 Task: Find connections with filter location Narre Warren with filter topic #lawyerlifewith filter profile language Potuguese with filter current company Brookfield Asset Management with filter school Bhupendra Narayan Mandal University, Madhepura with filter industry Caterers with filter service category Editing with filter keywords title Locksmith
Action: Mouse moved to (564, 93)
Screenshot: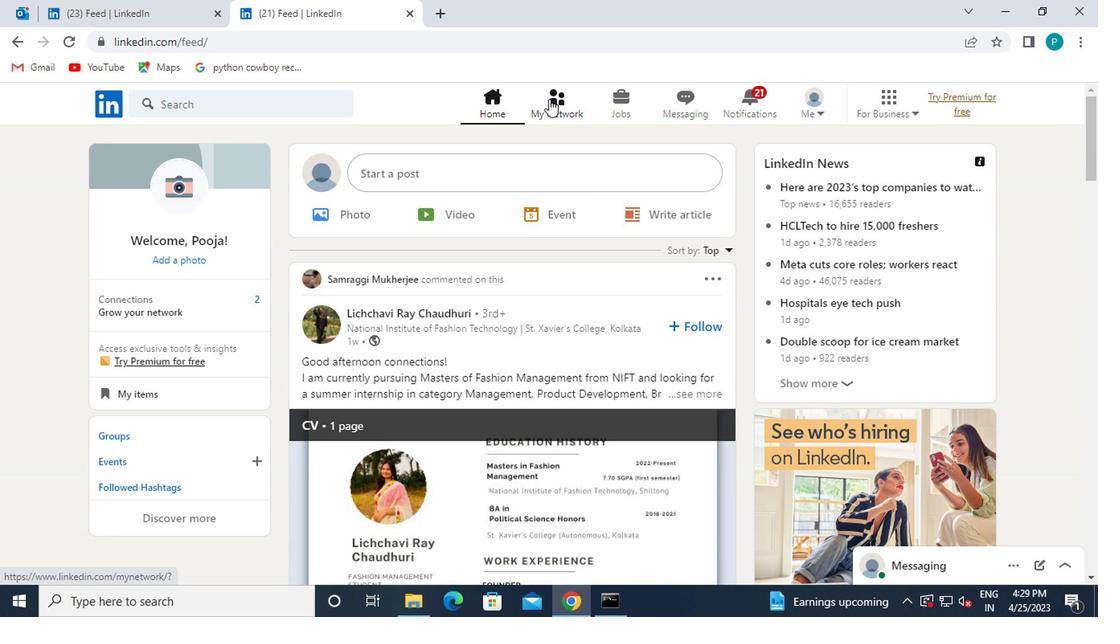 
Action: Mouse pressed left at (564, 93)
Screenshot: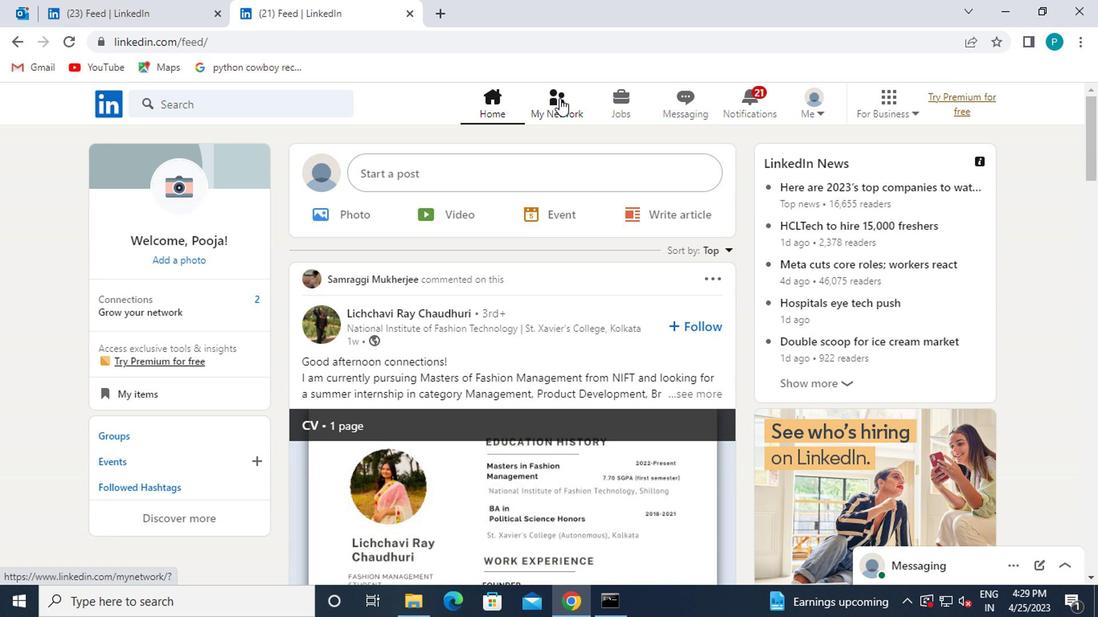 
Action: Mouse moved to (157, 193)
Screenshot: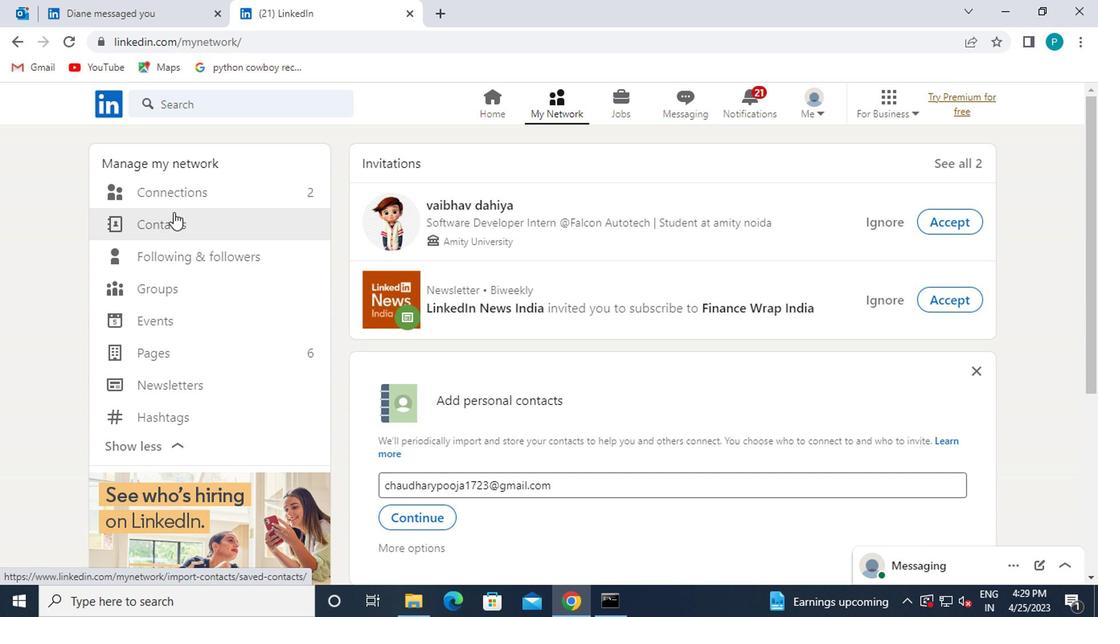 
Action: Mouse pressed left at (157, 193)
Screenshot: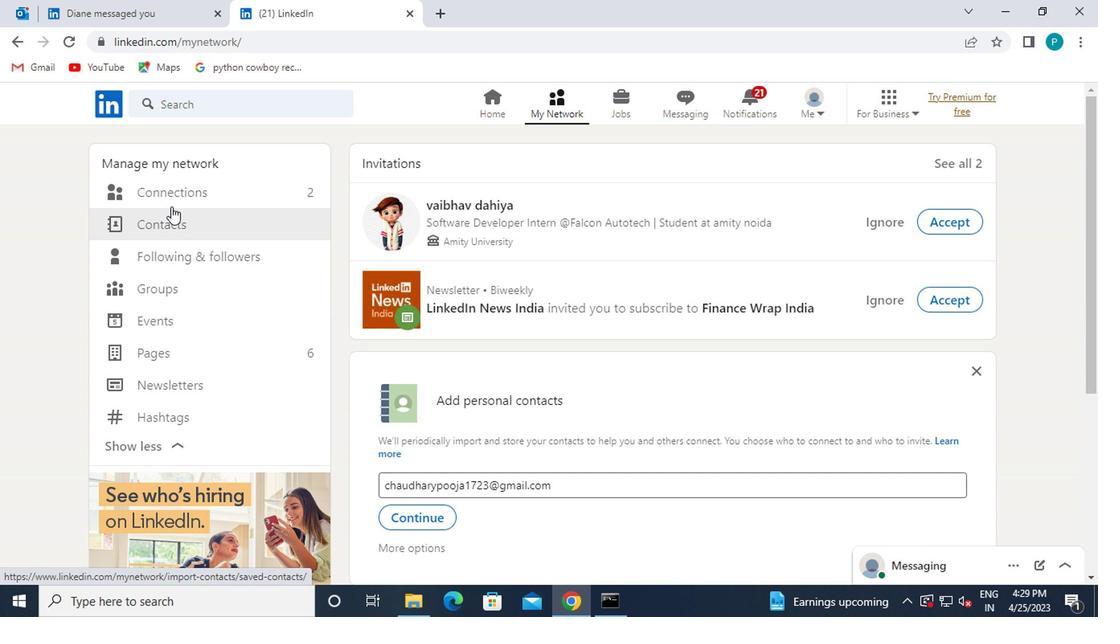 
Action: Mouse moved to (643, 195)
Screenshot: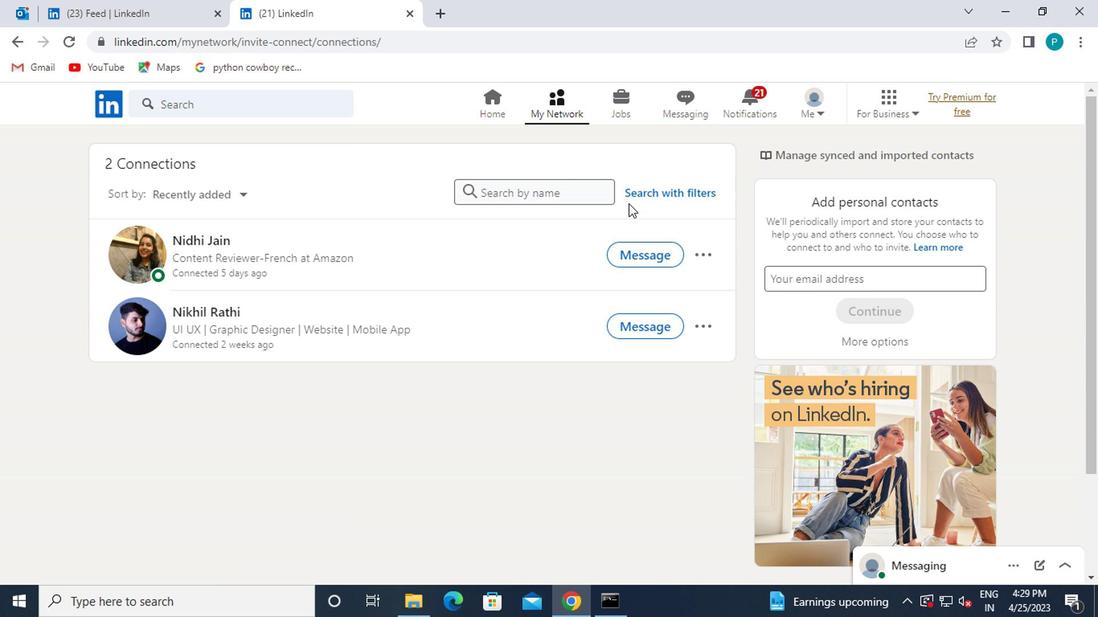 
Action: Mouse pressed left at (643, 195)
Screenshot: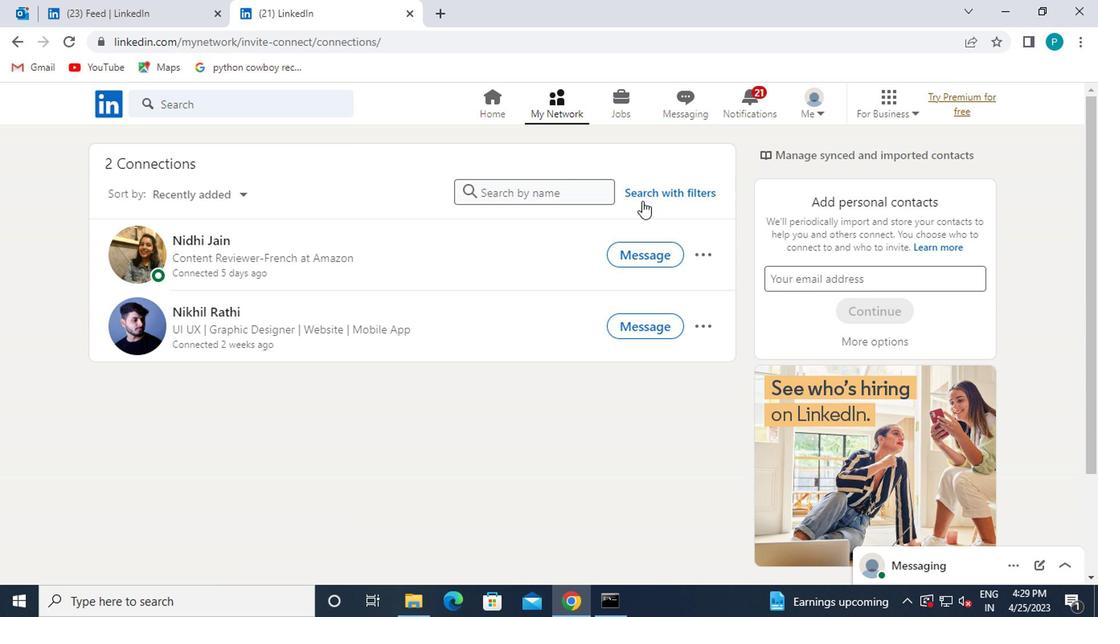 
Action: Mouse moved to (523, 153)
Screenshot: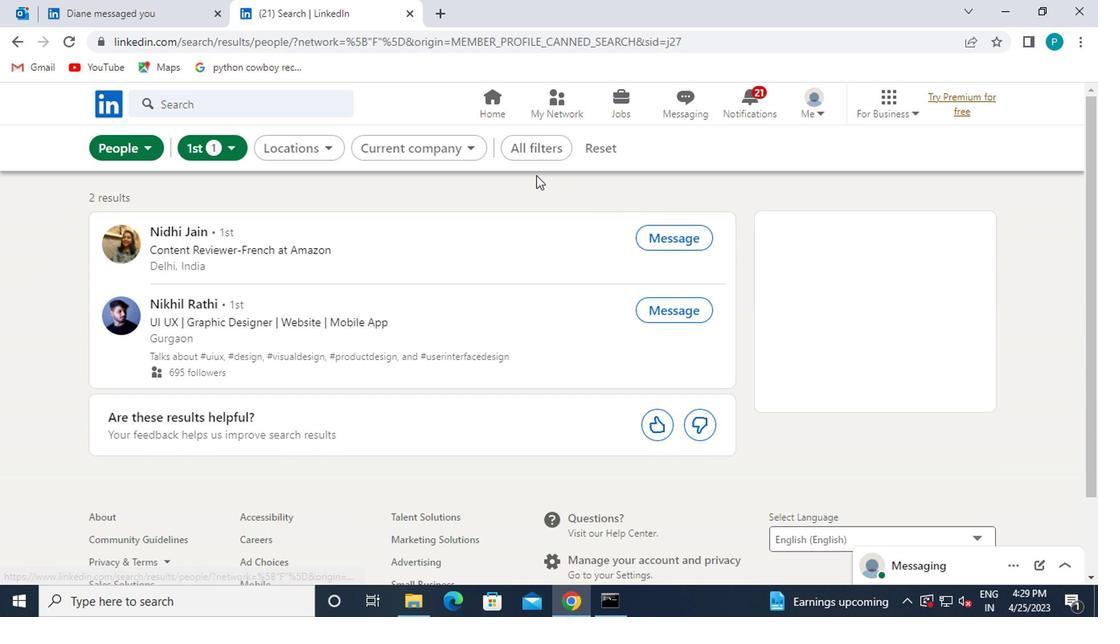 
Action: Mouse pressed left at (523, 153)
Screenshot: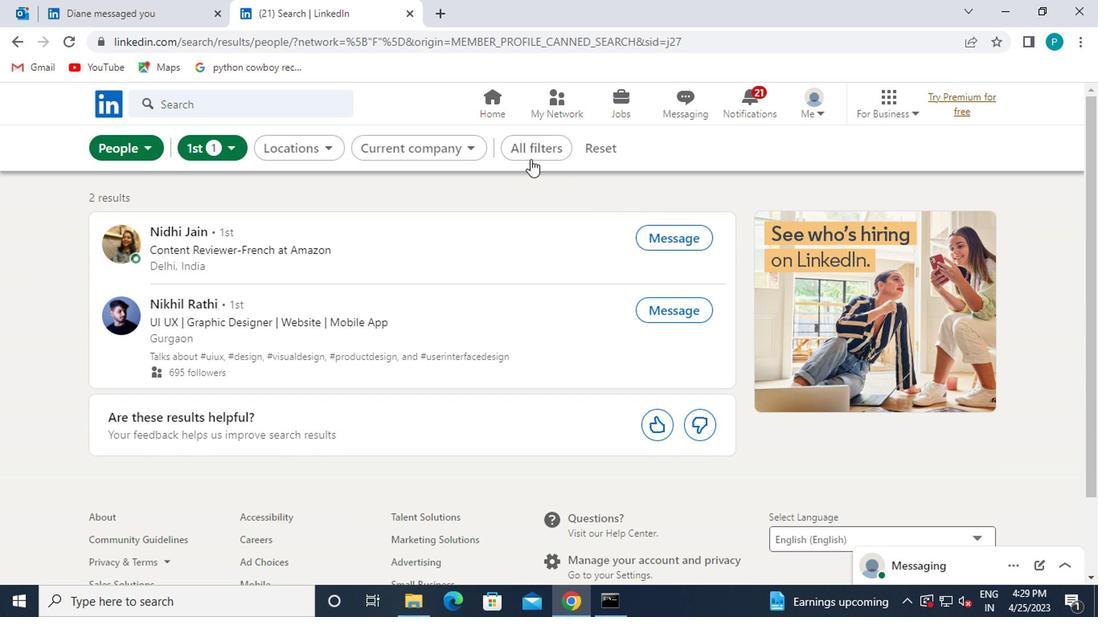 
Action: Mouse moved to (837, 379)
Screenshot: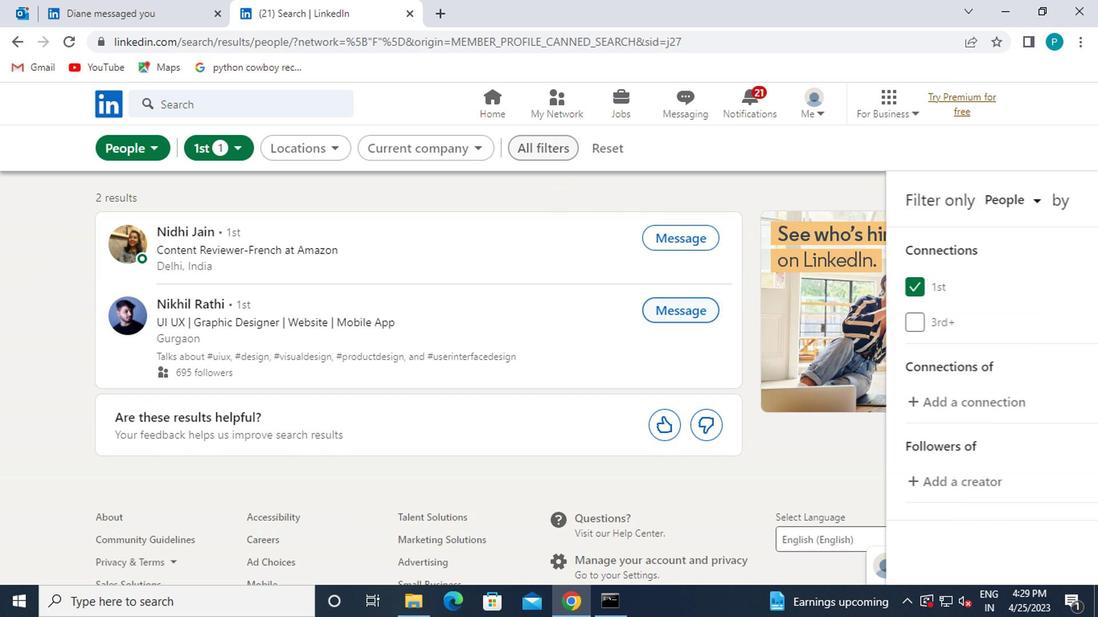 
Action: Mouse scrolled (837, 378) with delta (0, 0)
Screenshot: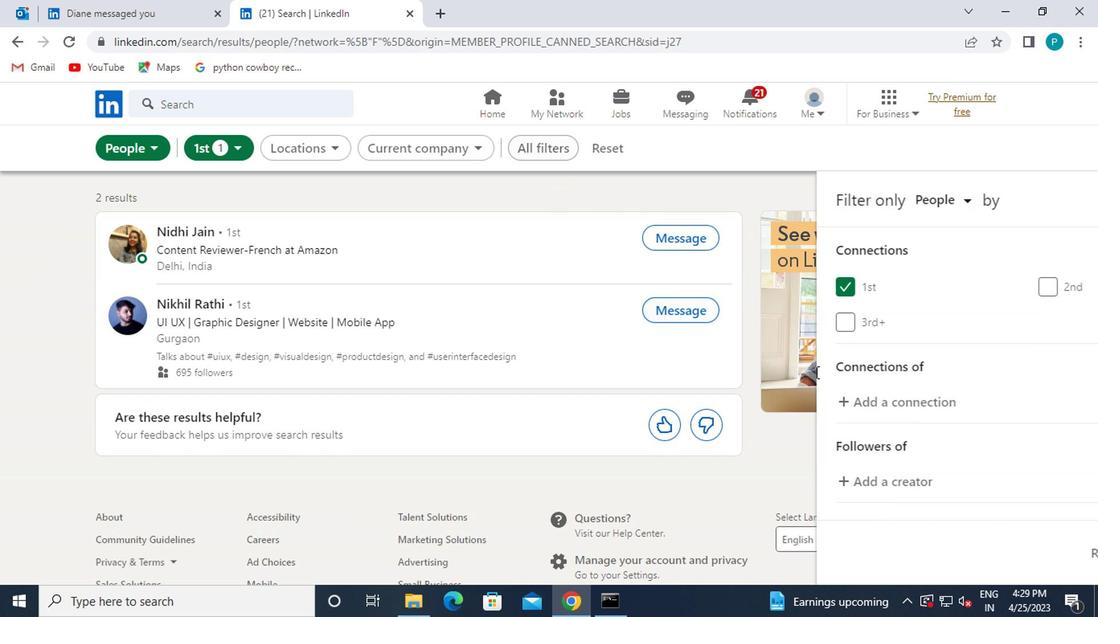 
Action: Mouse moved to (837, 379)
Screenshot: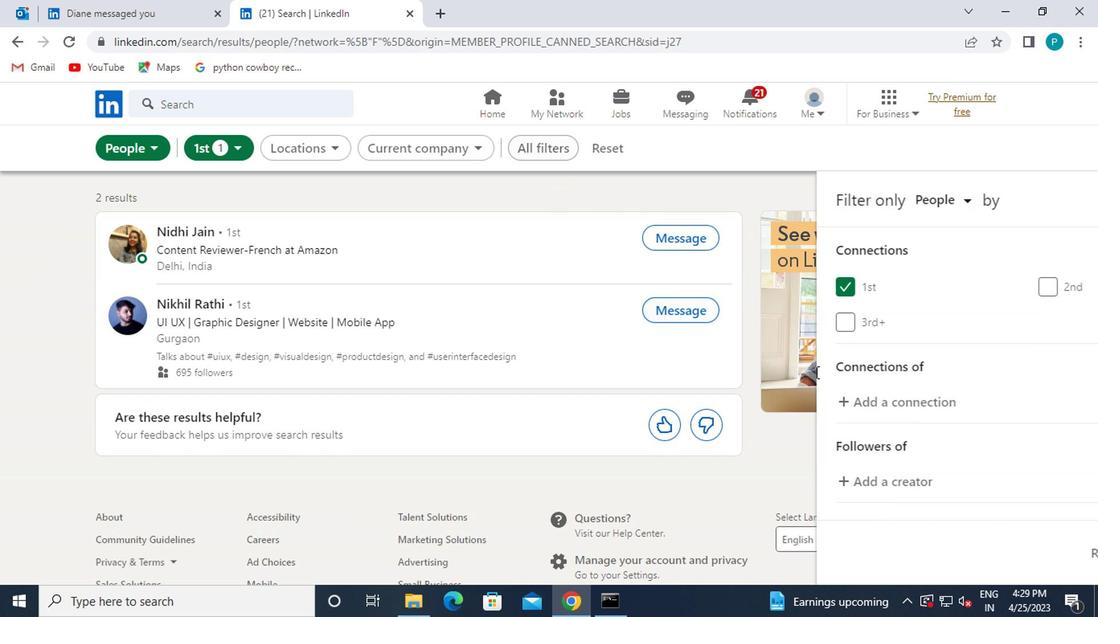 
Action: Mouse scrolled (837, 378) with delta (0, 0)
Screenshot: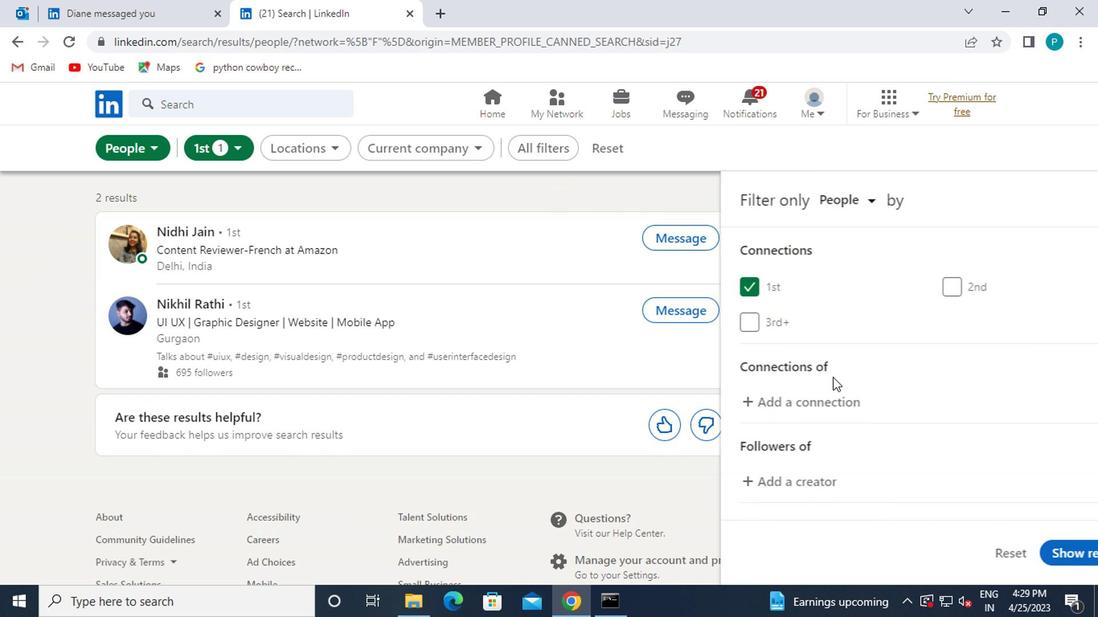 
Action: Mouse moved to (943, 472)
Screenshot: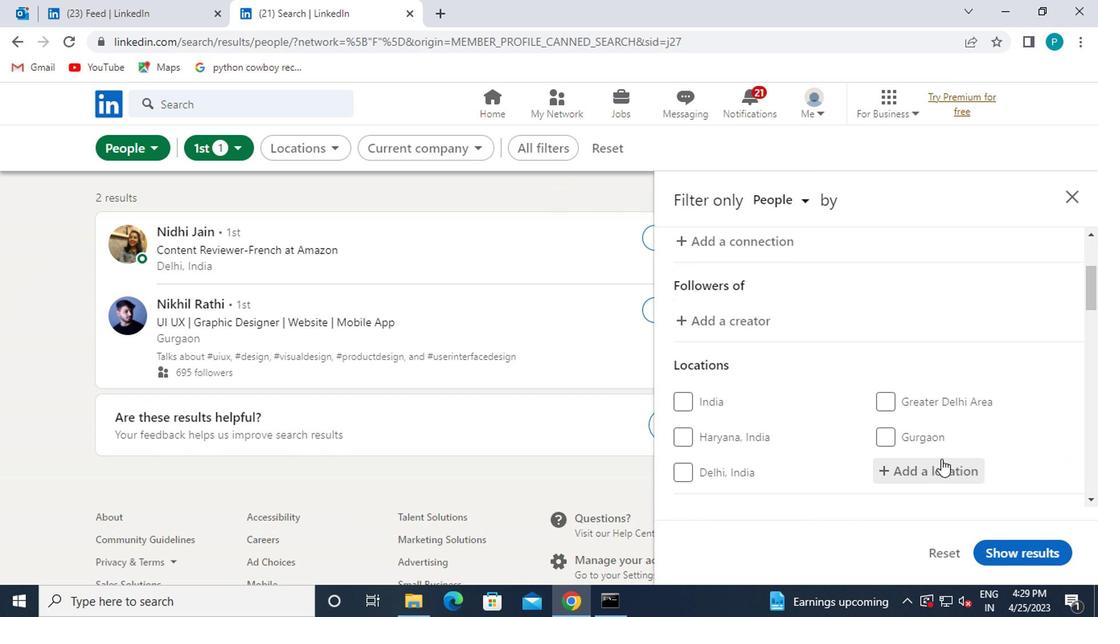 
Action: Mouse pressed left at (943, 472)
Screenshot: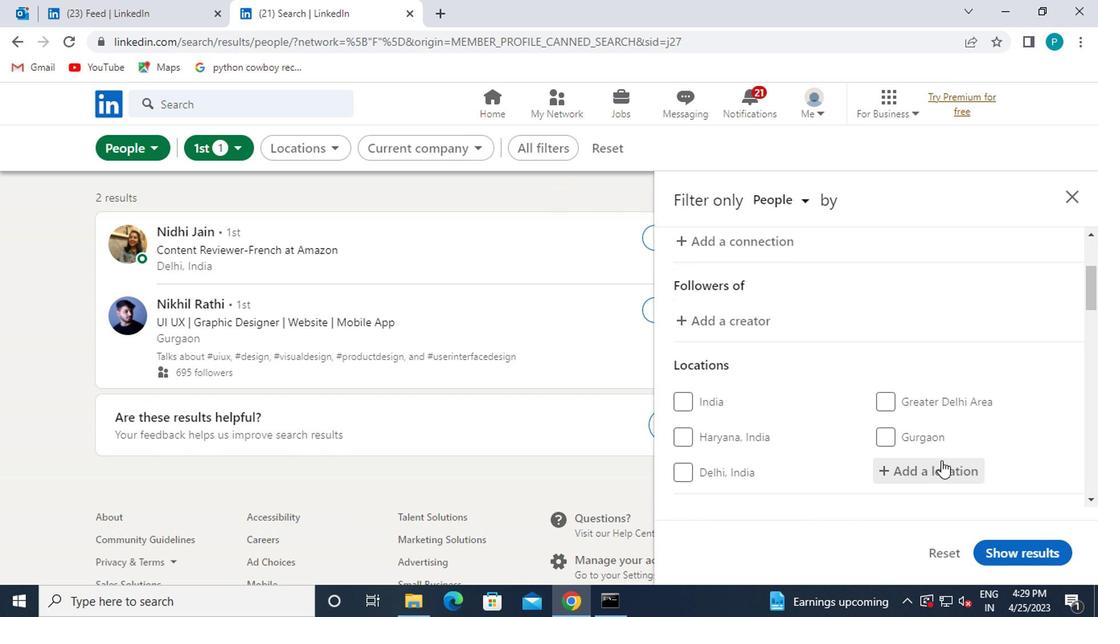 
Action: Mouse moved to (844, 422)
Screenshot: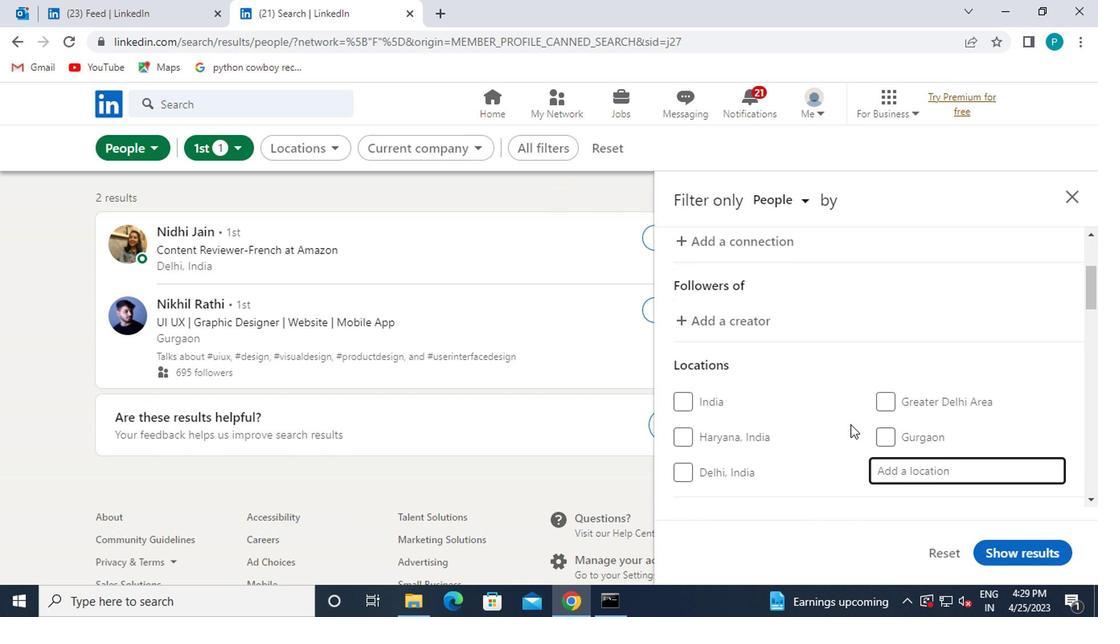 
Action: Mouse scrolled (844, 422) with delta (0, 0)
Screenshot: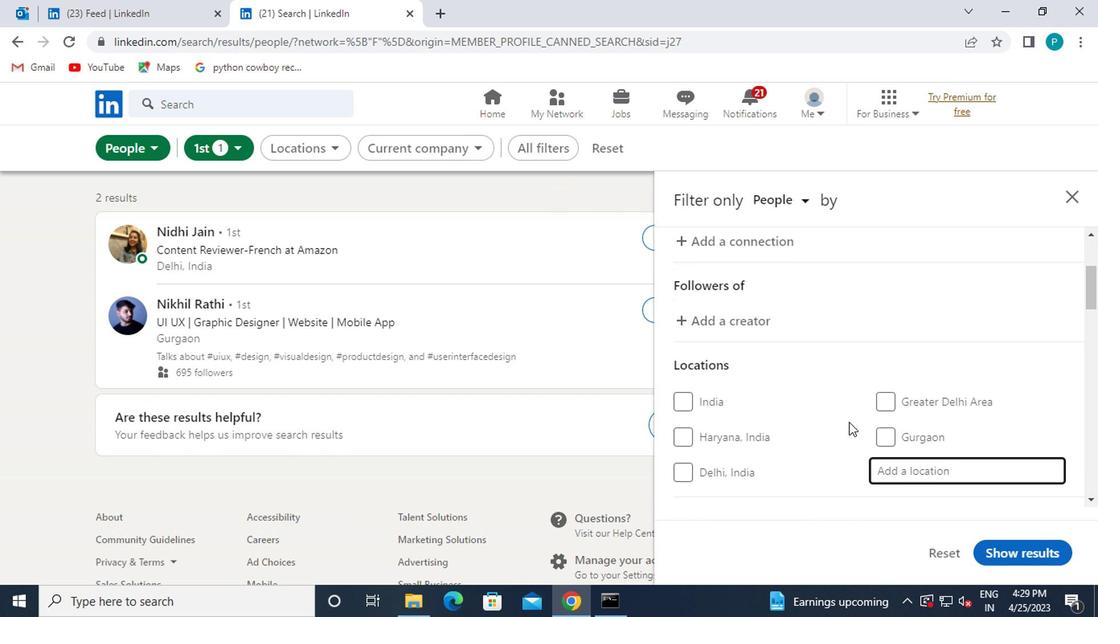 
Action: Mouse moved to (847, 419)
Screenshot: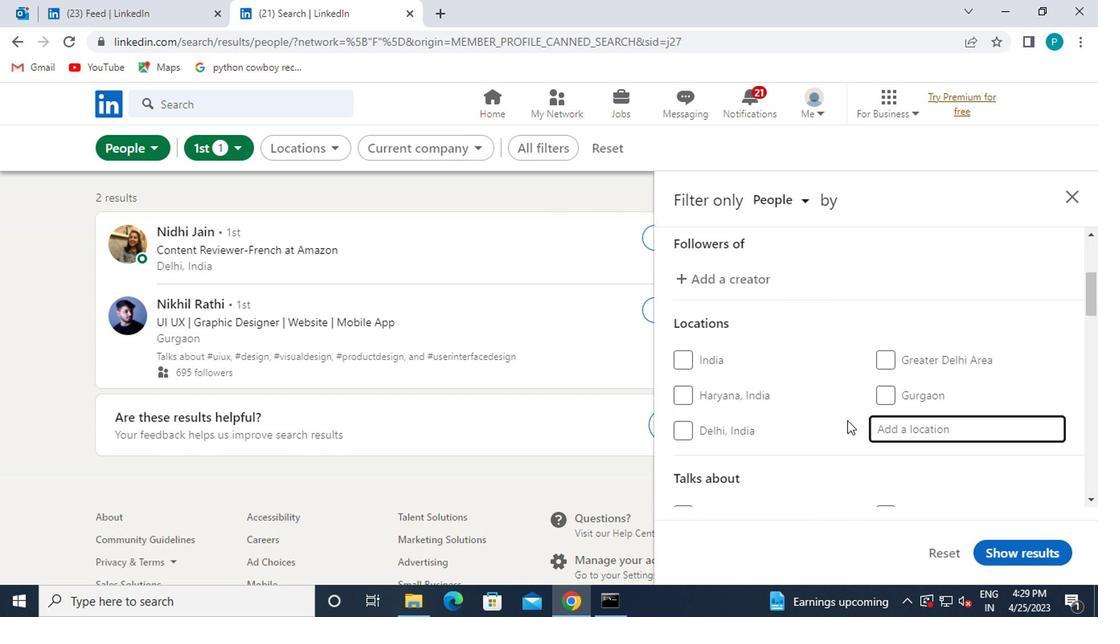 
Action: Key pressed narre<Key.space>w
Screenshot: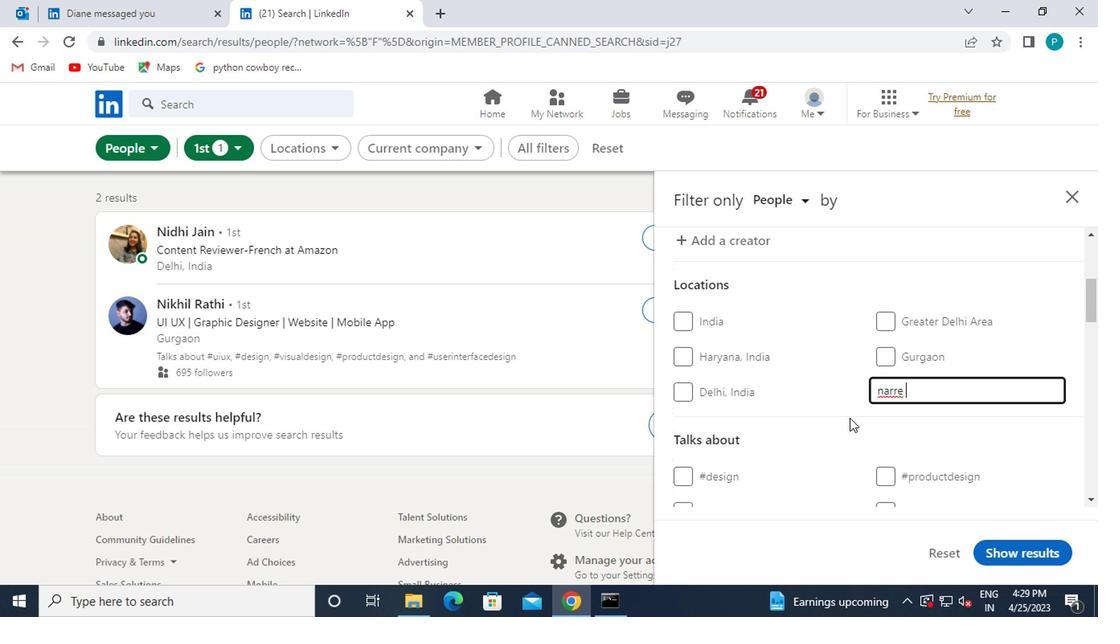 
Action: Mouse moved to (847, 418)
Screenshot: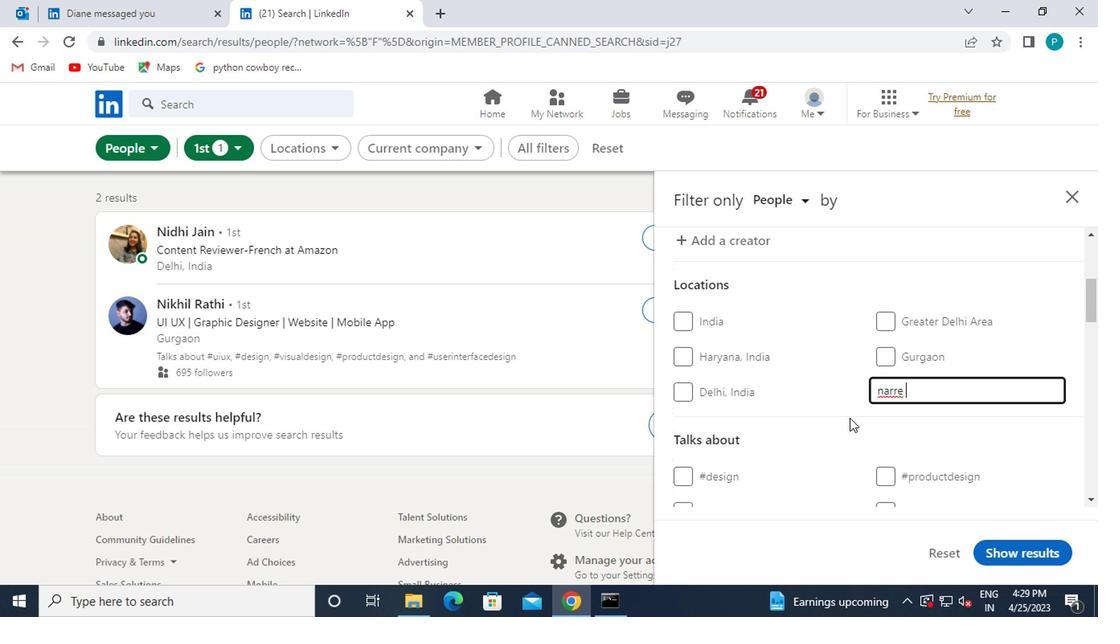 
Action: Key pressed arren
Screenshot: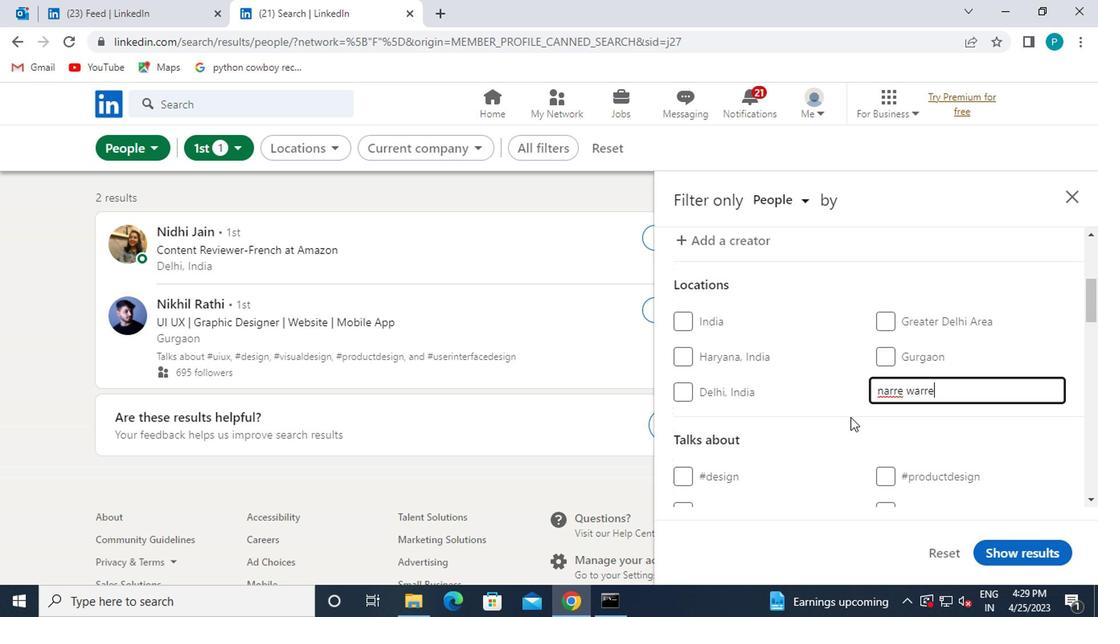 
Action: Mouse moved to (855, 426)
Screenshot: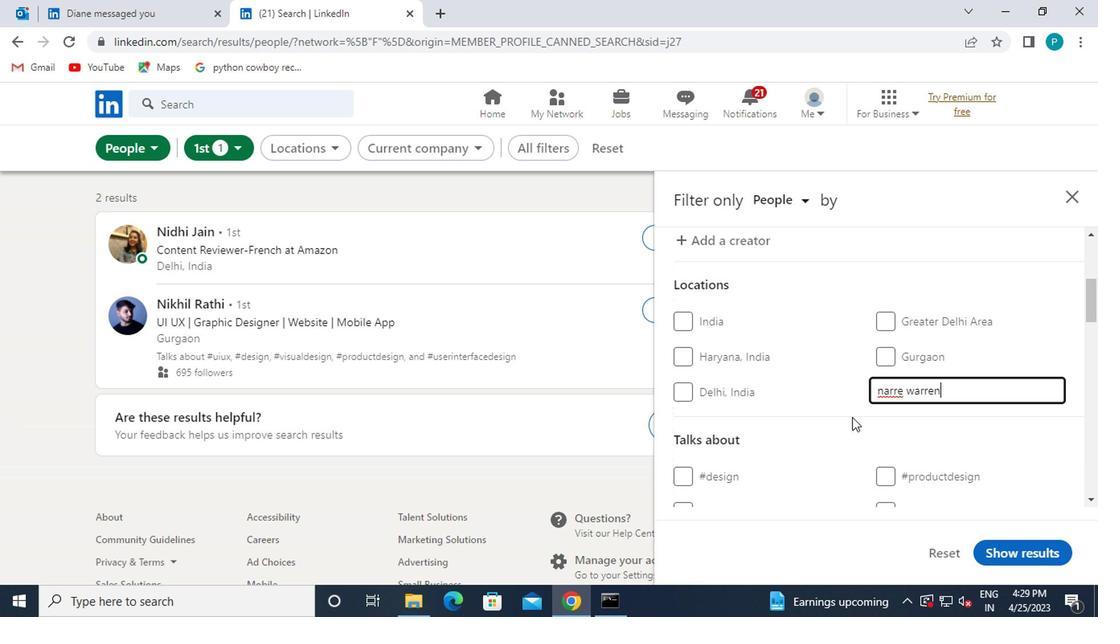 
Action: Mouse scrolled (855, 426) with delta (0, 0)
Screenshot: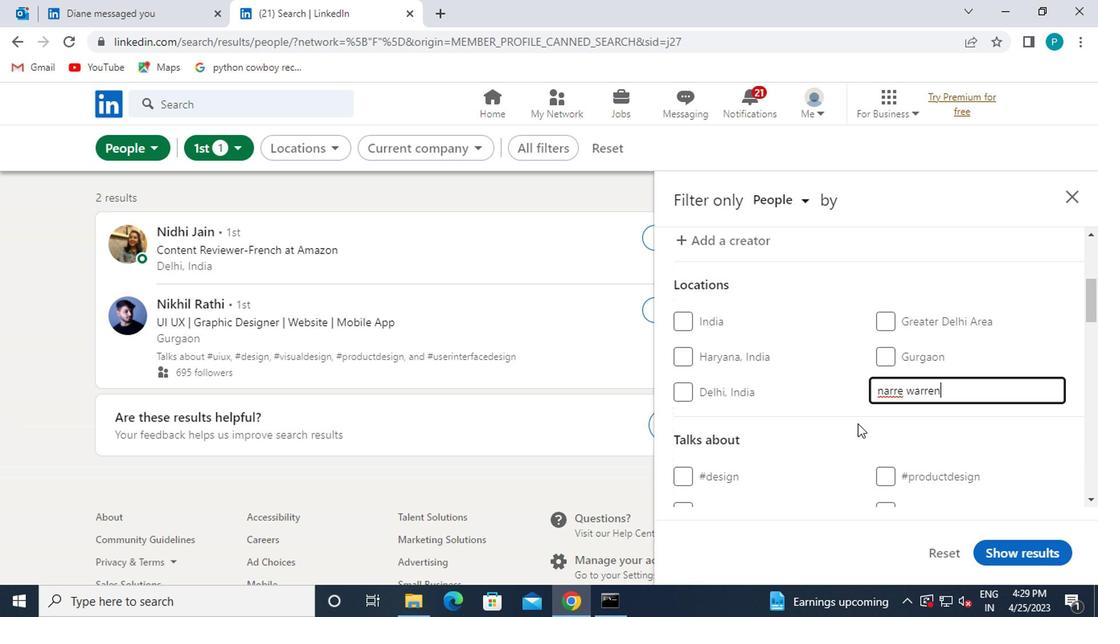 
Action: Mouse scrolled (855, 426) with delta (0, 0)
Screenshot: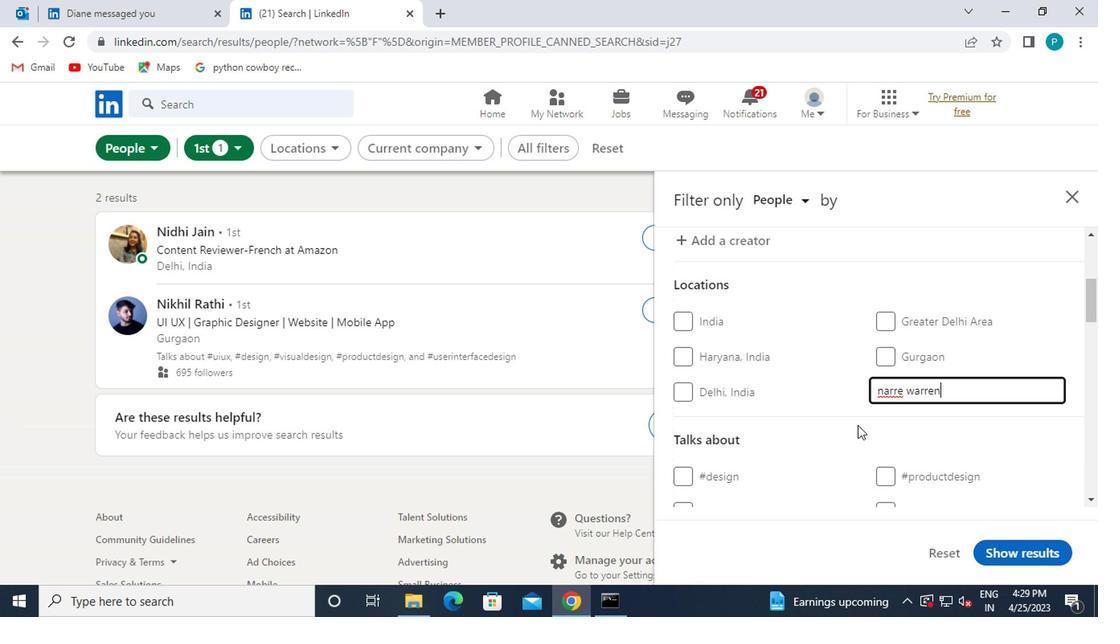 
Action: Mouse moved to (880, 391)
Screenshot: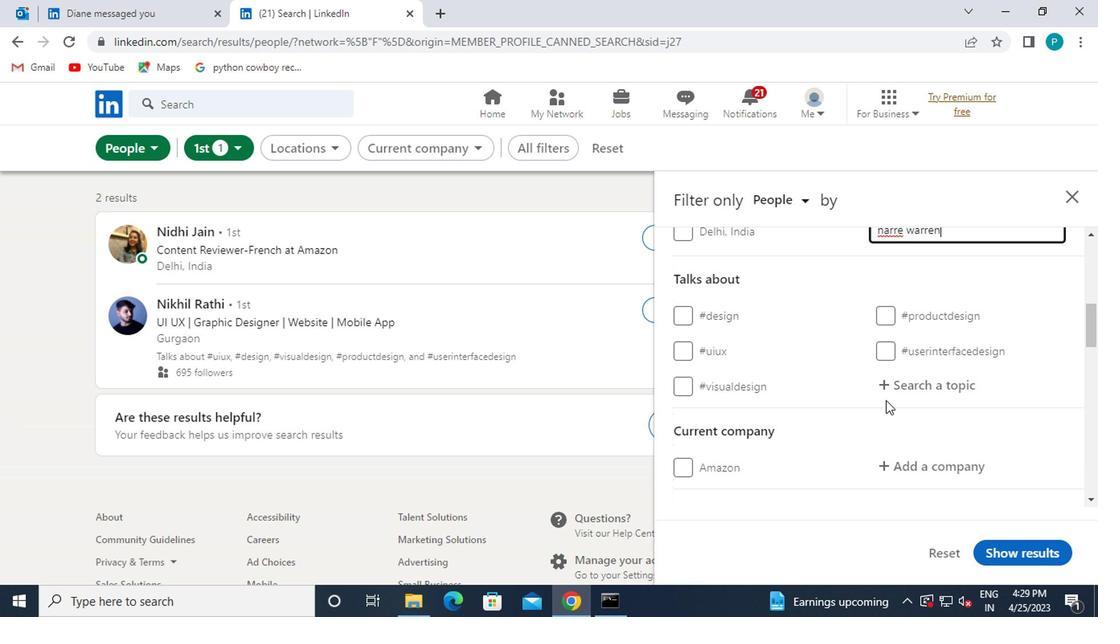 
Action: Mouse pressed left at (880, 391)
Screenshot: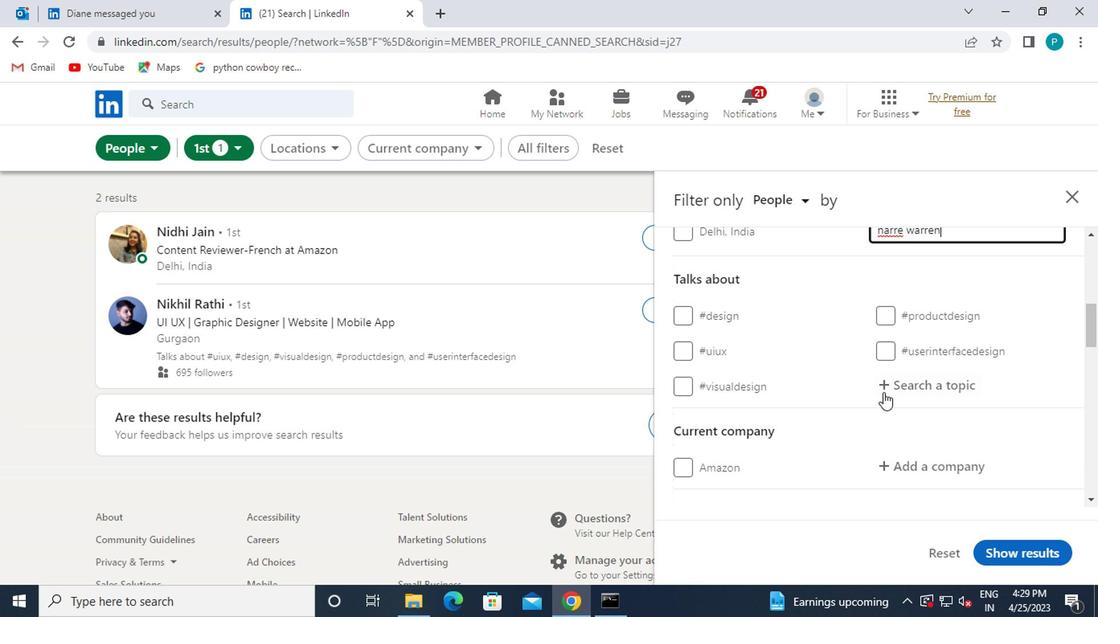 
Action: Mouse moved to (887, 392)
Screenshot: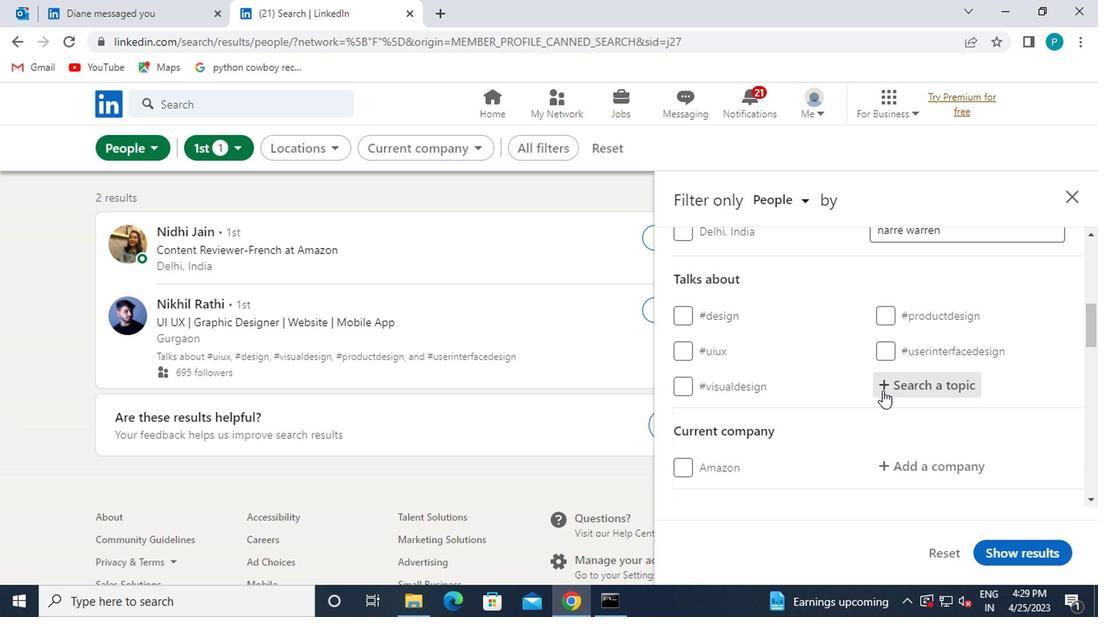 
Action: Key pressed <Key.shift><Key.shift><Key.shift><Key.shift>#LAWYERLIFE
Screenshot: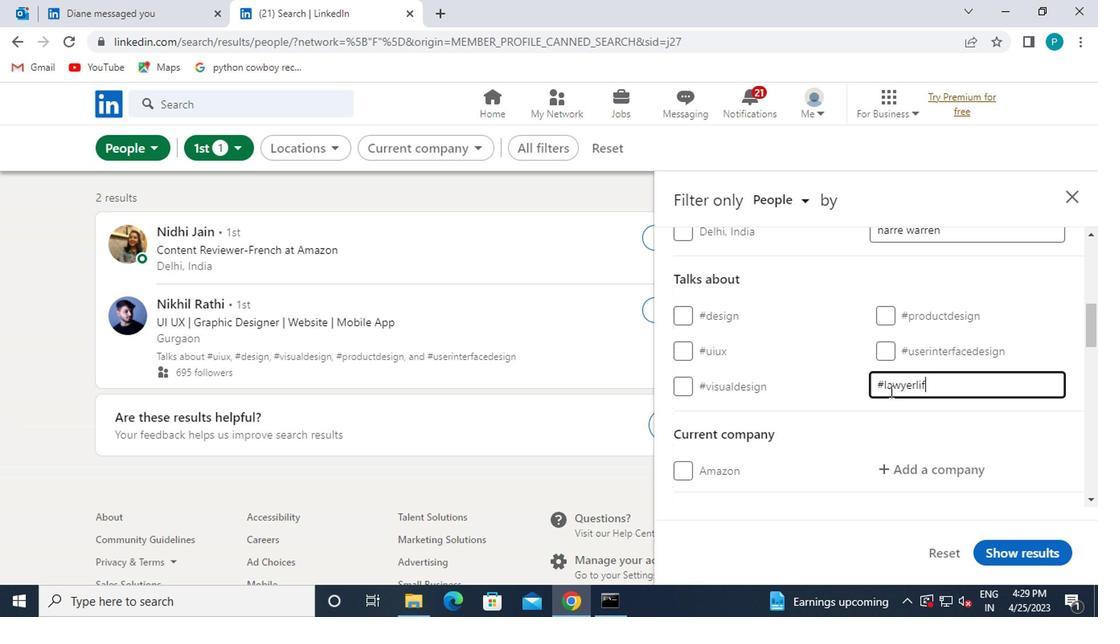 
Action: Mouse scrolled (887, 391) with delta (0, 0)
Screenshot: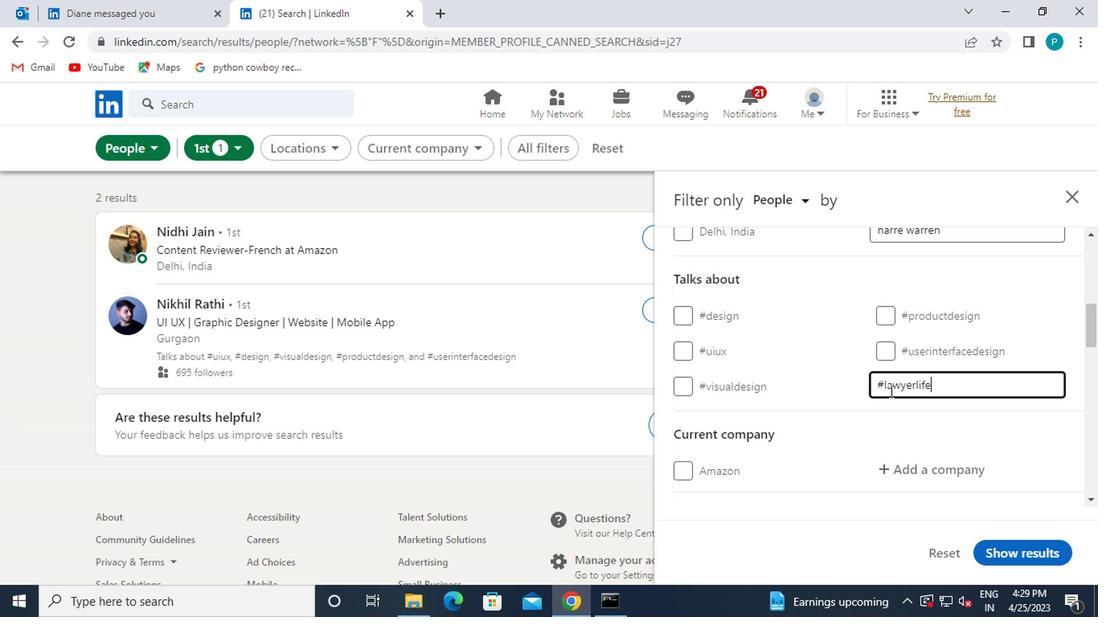 
Action: Mouse scrolled (887, 391) with delta (0, 0)
Screenshot: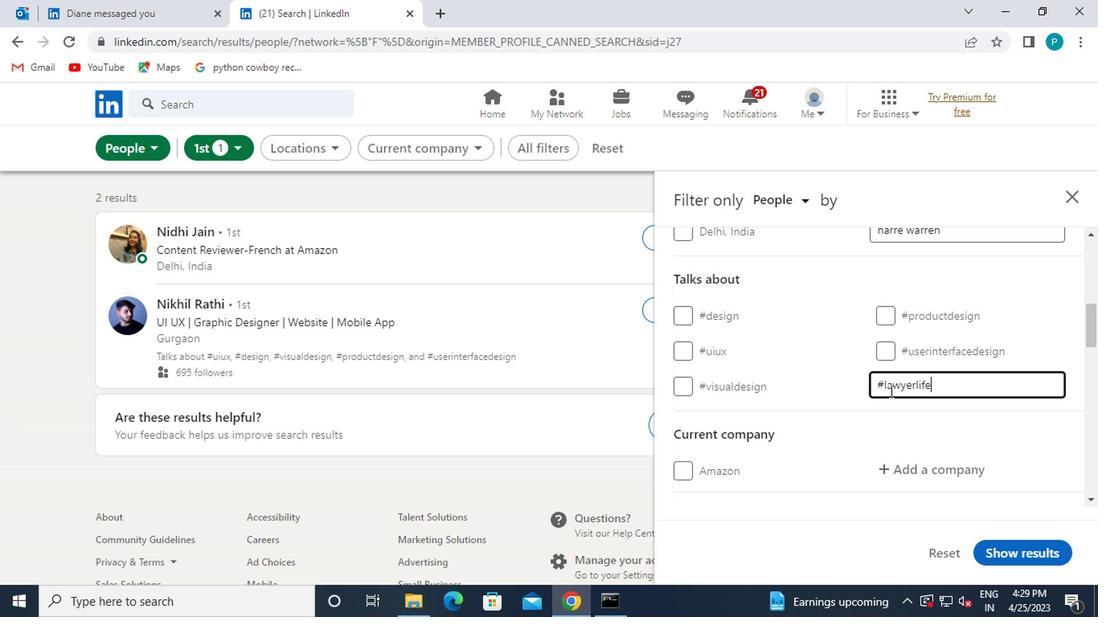 
Action: Mouse moved to (876, 304)
Screenshot: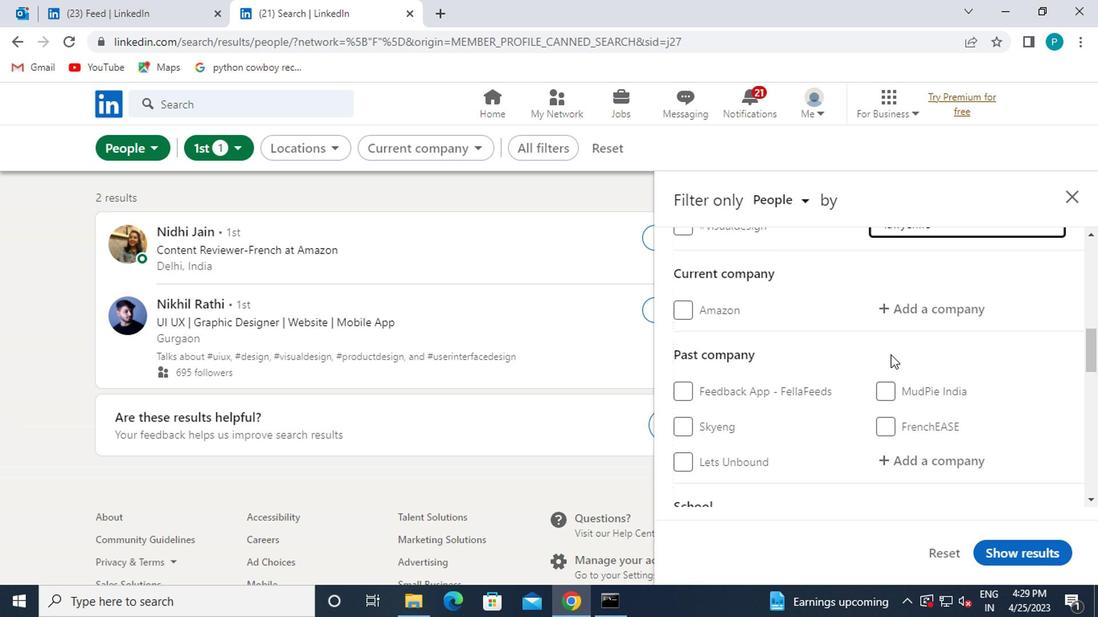 
Action: Mouse pressed left at (876, 304)
Screenshot: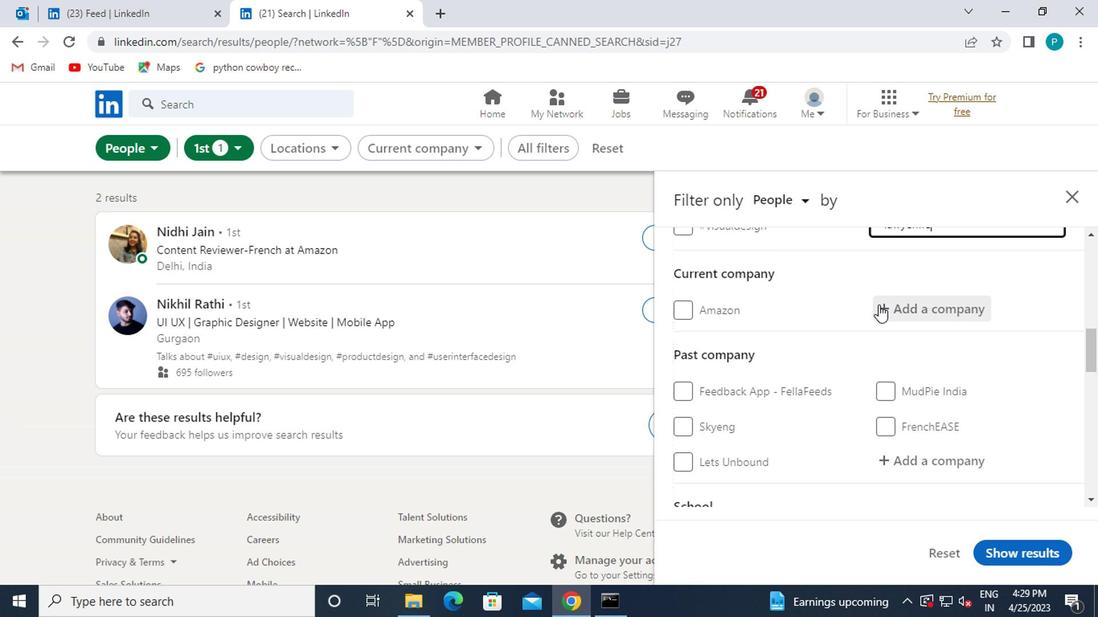 
Action: Mouse moved to (895, 306)
Screenshot: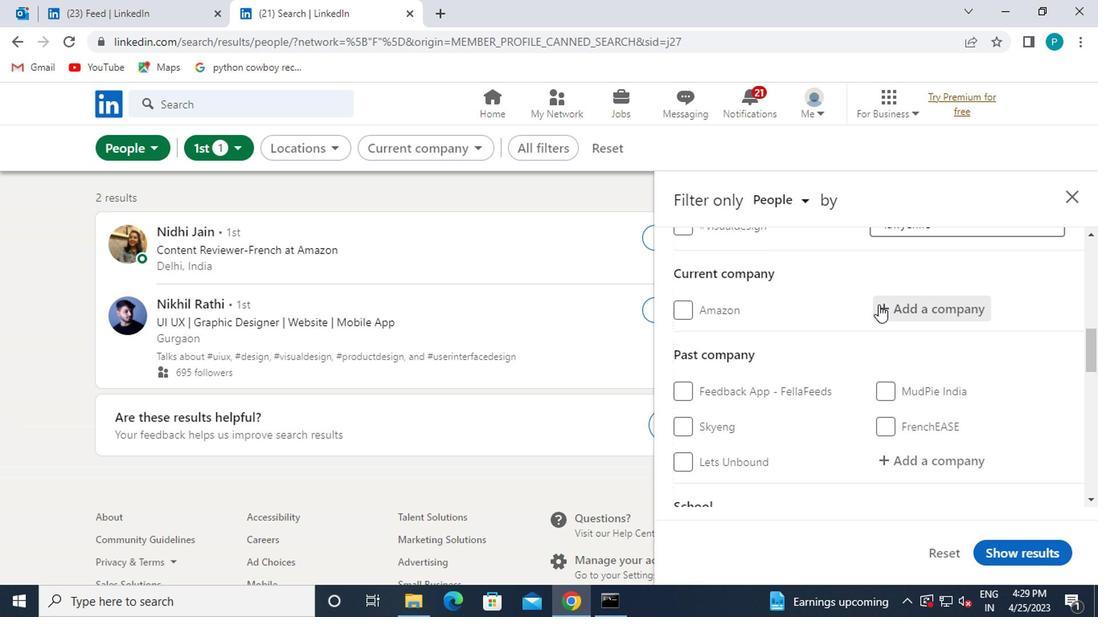 
Action: Key pressed B
Screenshot: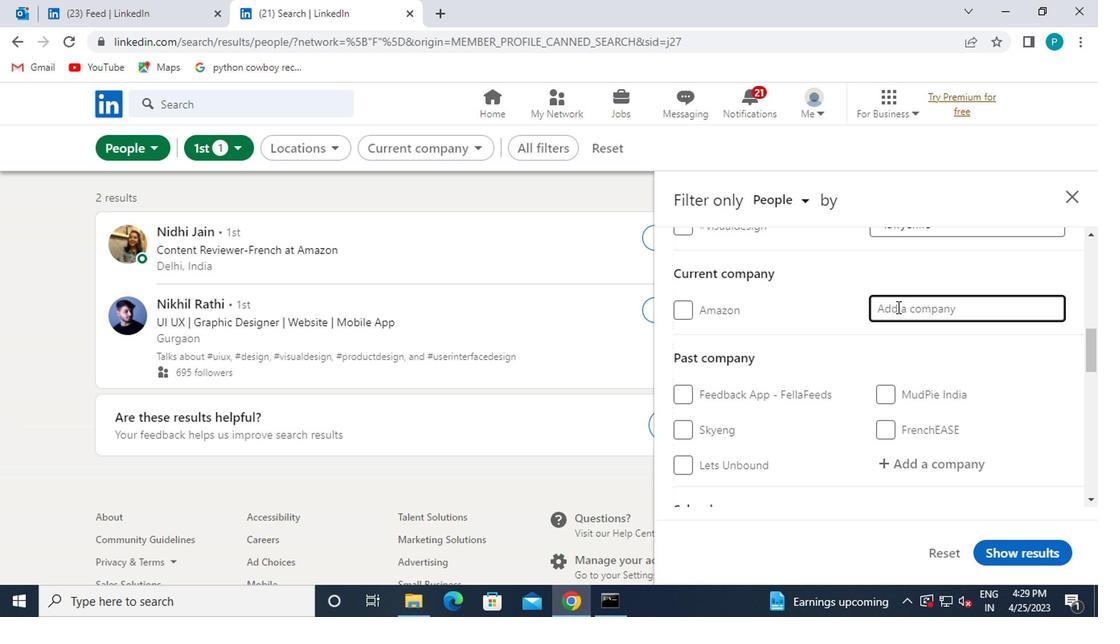 
Action: Mouse moved to (897, 307)
Screenshot: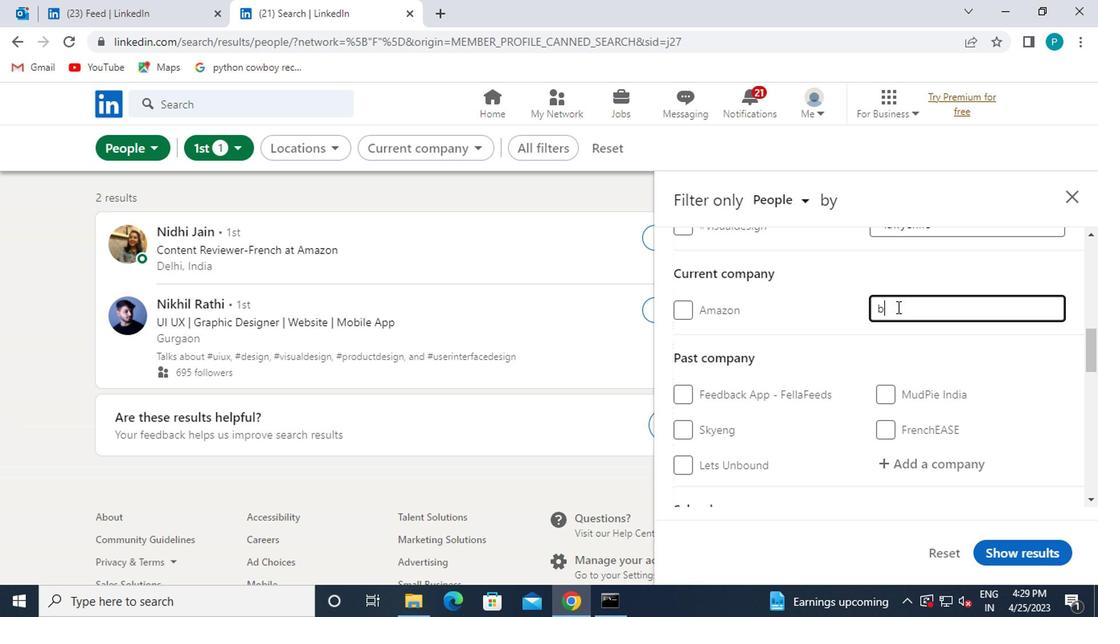 
Action: Key pressed ROOKFIELD
Screenshot: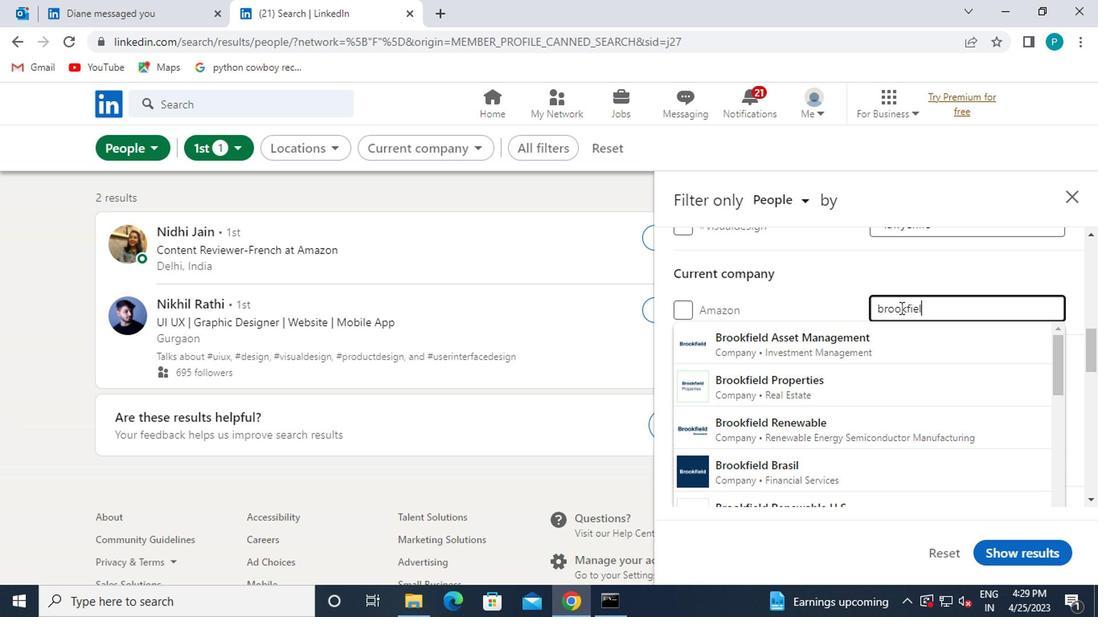 
Action: Mouse moved to (870, 335)
Screenshot: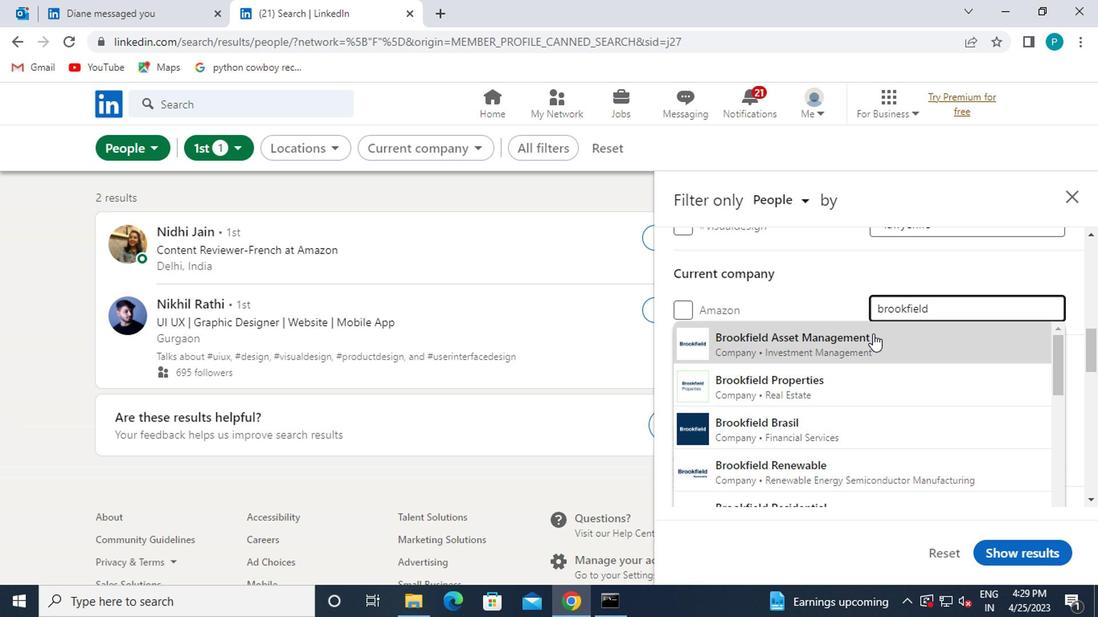 
Action: Mouse pressed left at (870, 335)
Screenshot: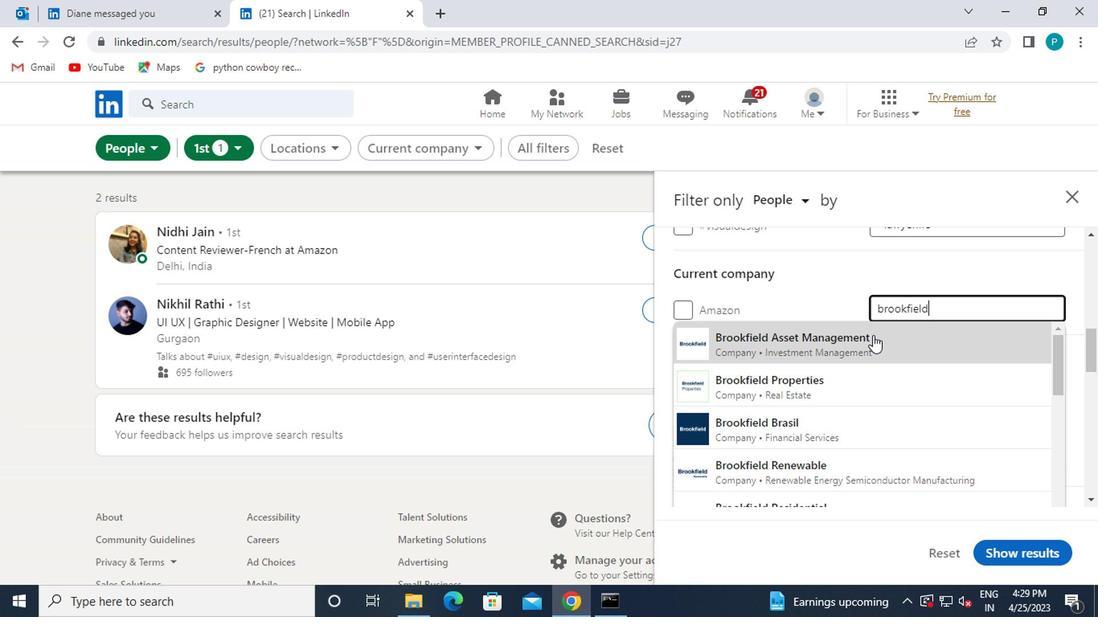 
Action: Mouse moved to (872, 335)
Screenshot: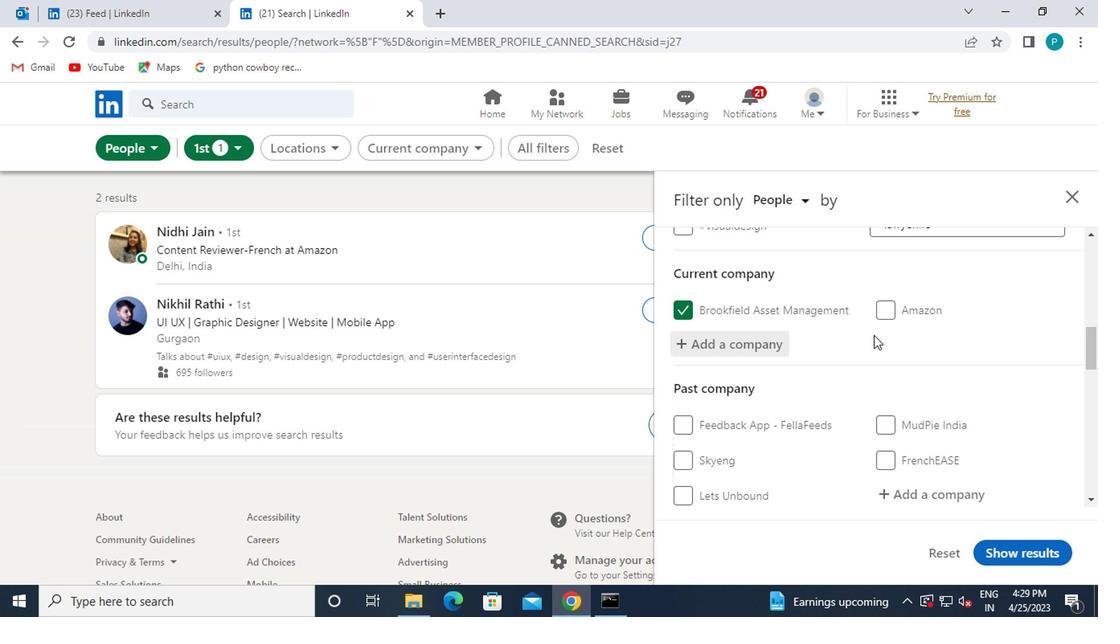 
Action: Mouse scrolled (872, 334) with delta (0, 0)
Screenshot: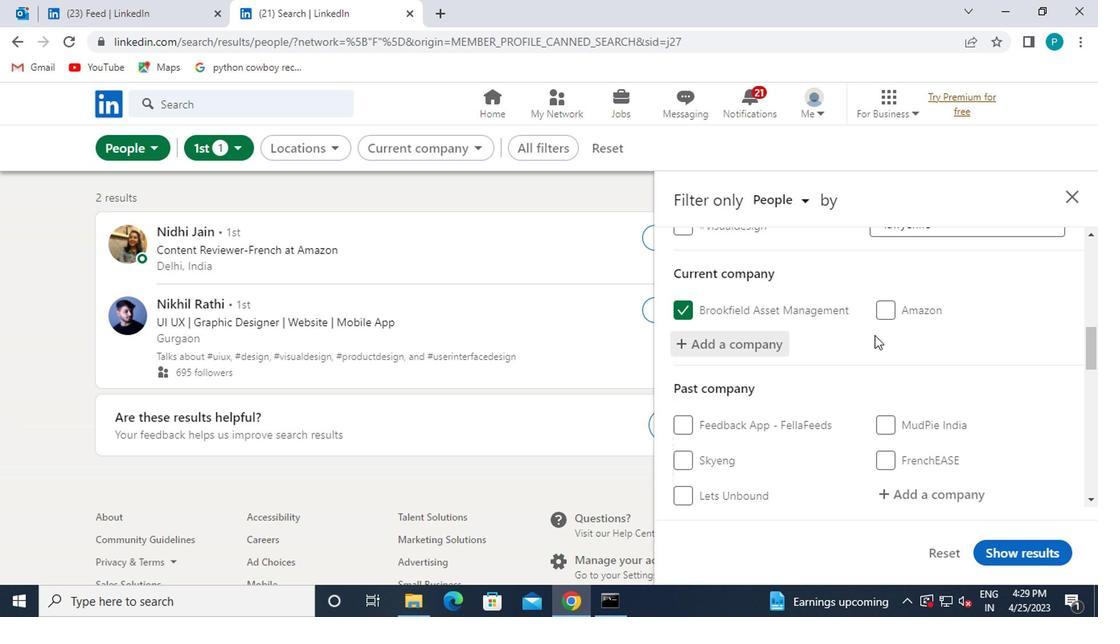 
Action: Mouse scrolled (872, 334) with delta (0, 0)
Screenshot: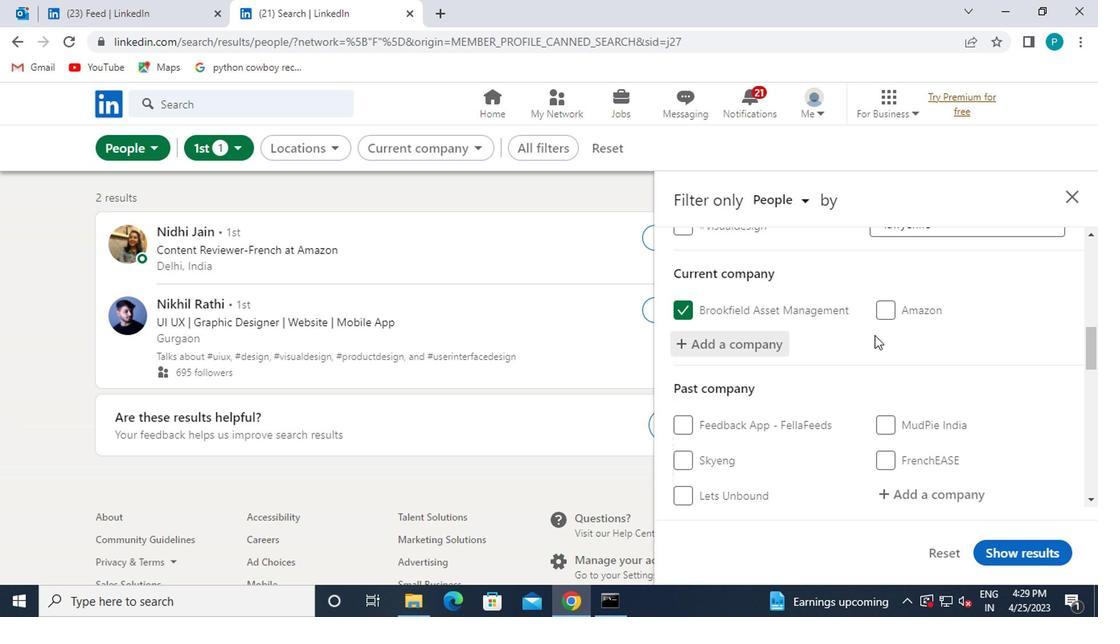 
Action: Mouse moved to (879, 384)
Screenshot: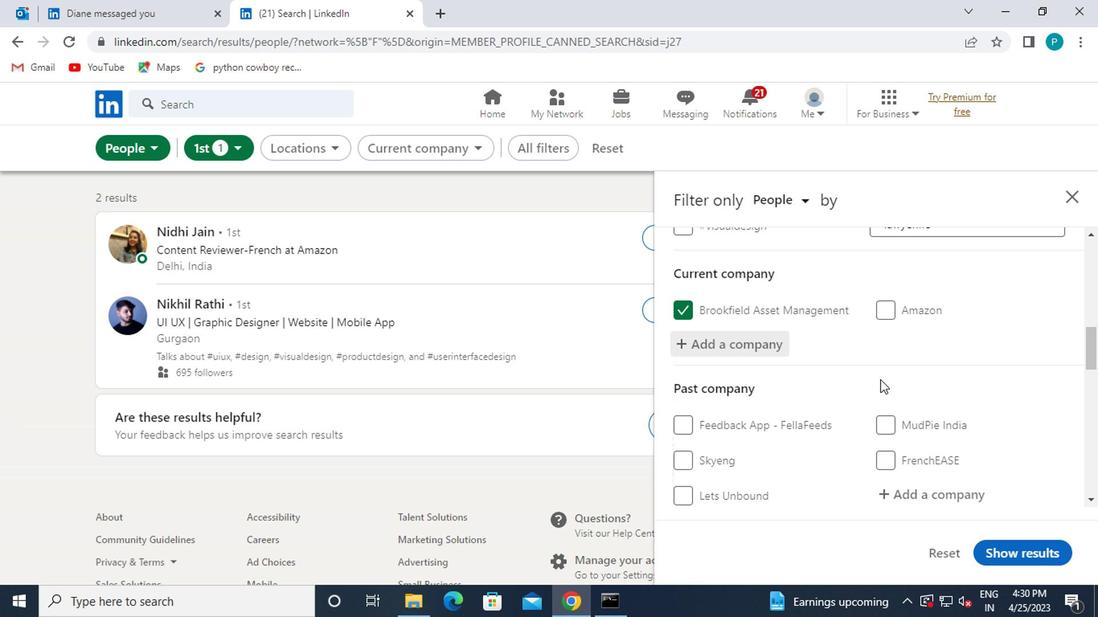 
Action: Mouse scrolled (879, 384) with delta (0, 0)
Screenshot: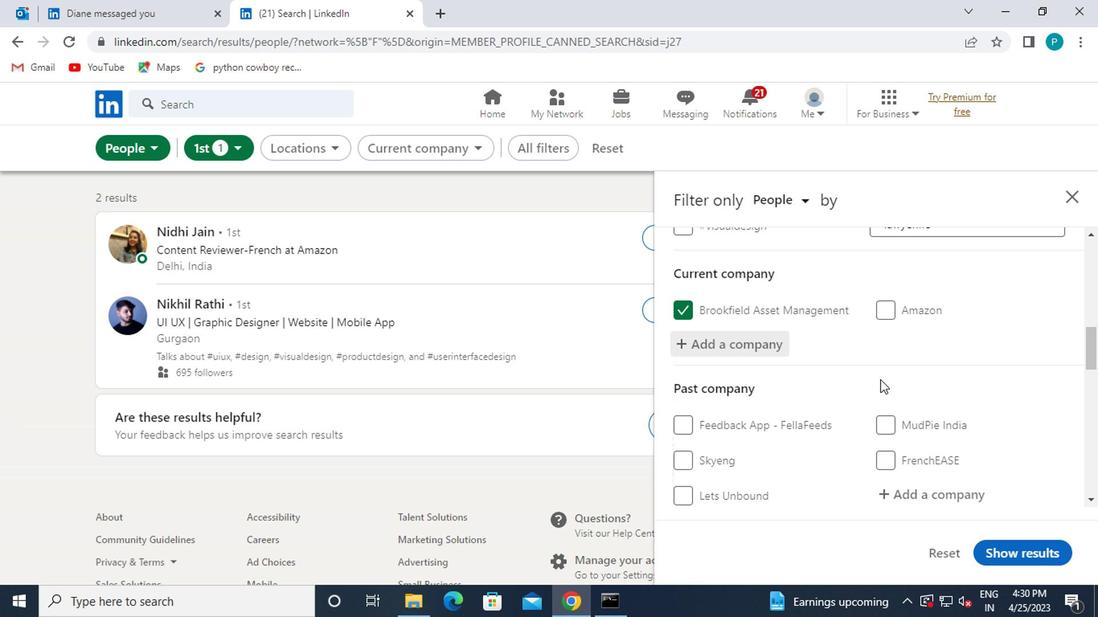 
Action: Mouse moved to (881, 390)
Screenshot: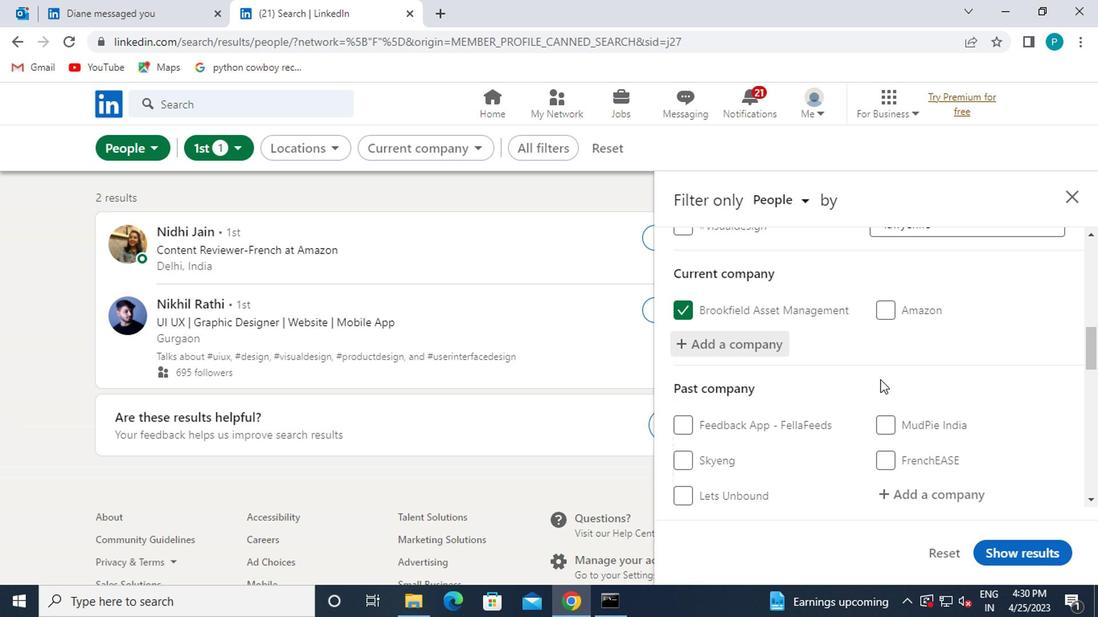
Action: Mouse scrolled (881, 390) with delta (0, 0)
Screenshot: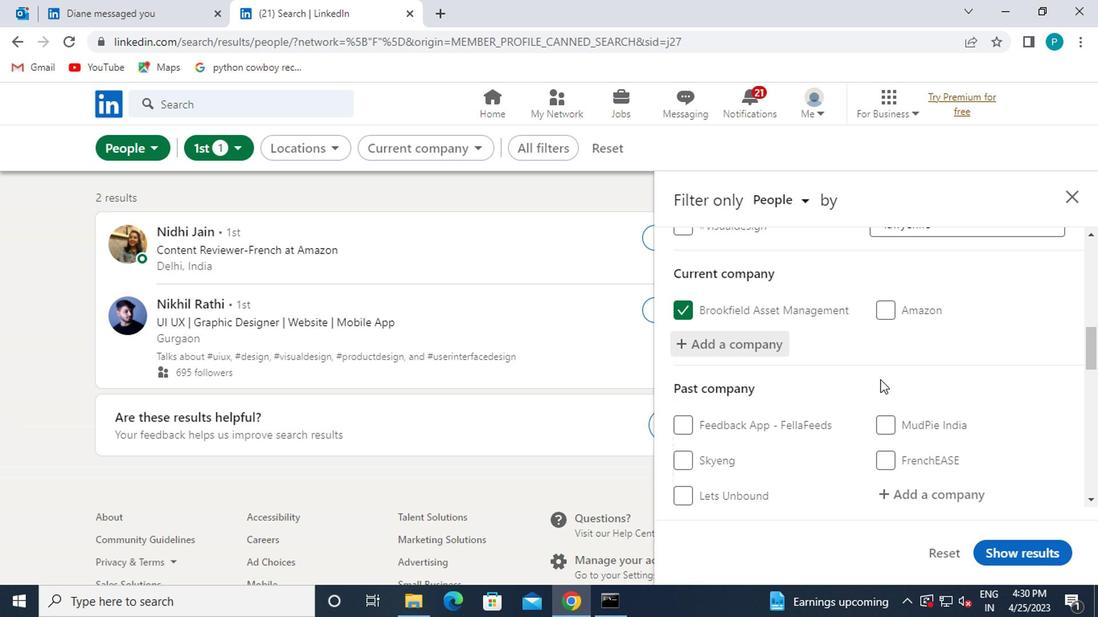 
Action: Mouse moved to (893, 366)
Screenshot: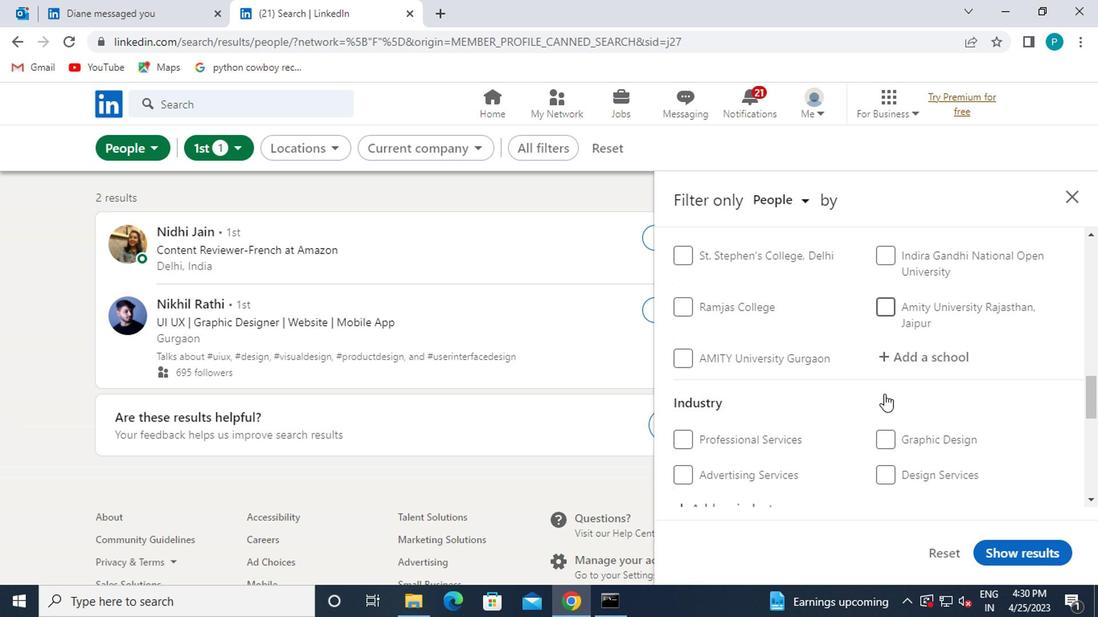 
Action: Mouse scrolled (893, 367) with delta (0, 0)
Screenshot: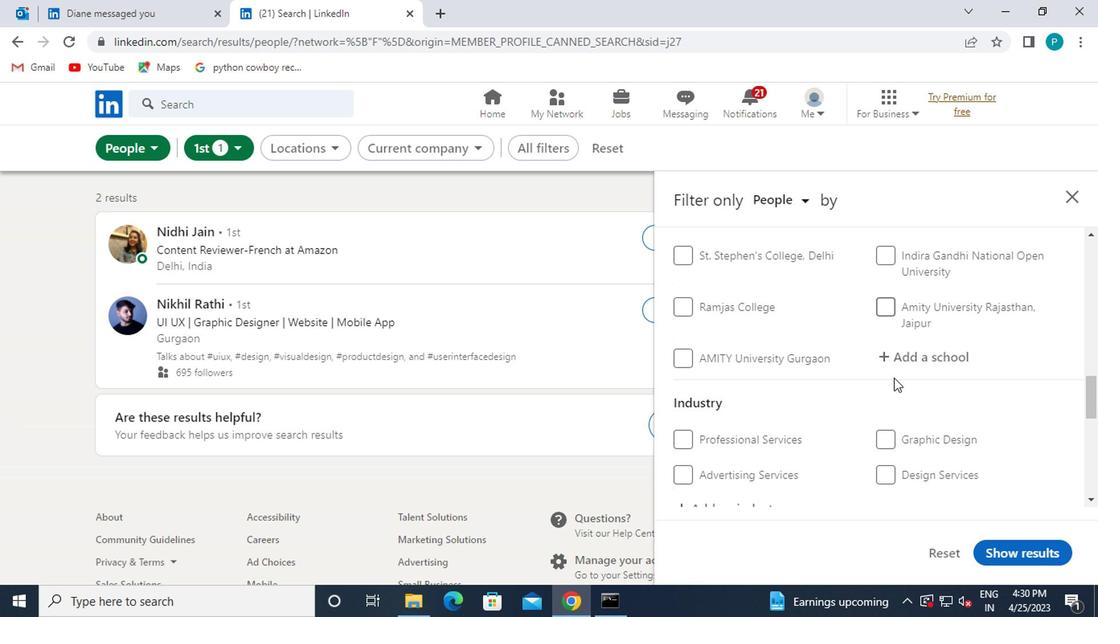 
Action: Mouse moved to (916, 432)
Screenshot: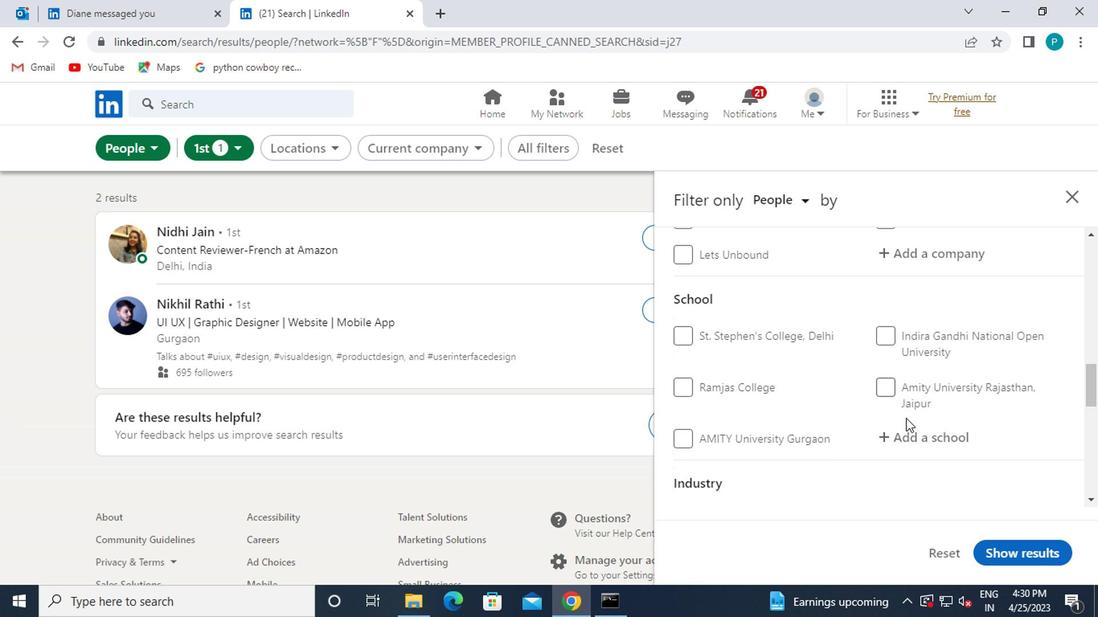 
Action: Mouse pressed left at (916, 432)
Screenshot: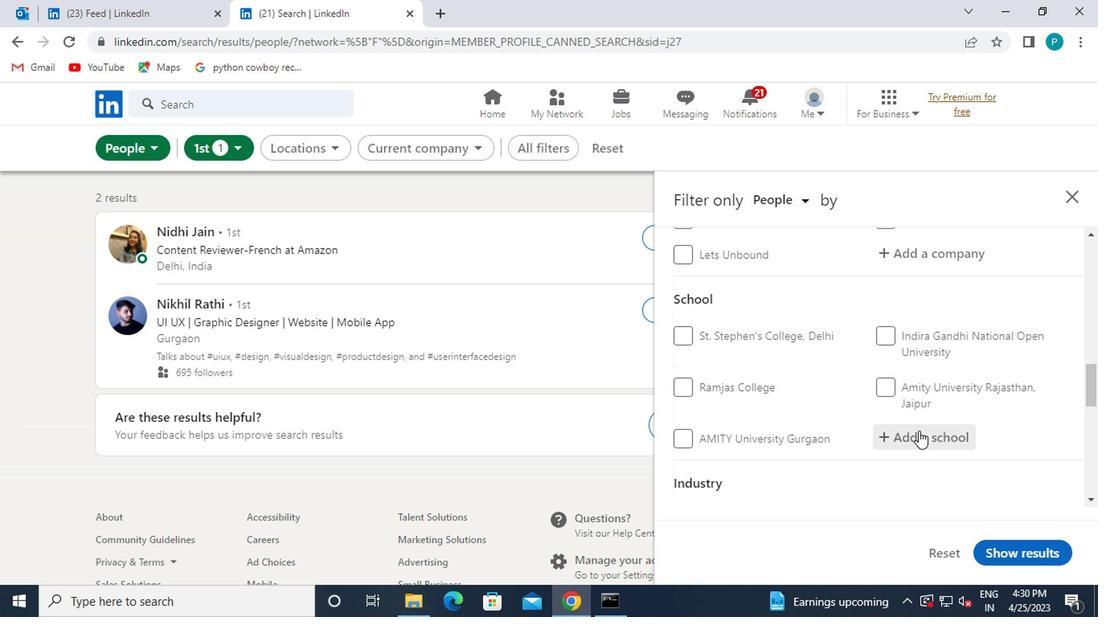 
Action: Key pressed BHUPENDRA
Screenshot: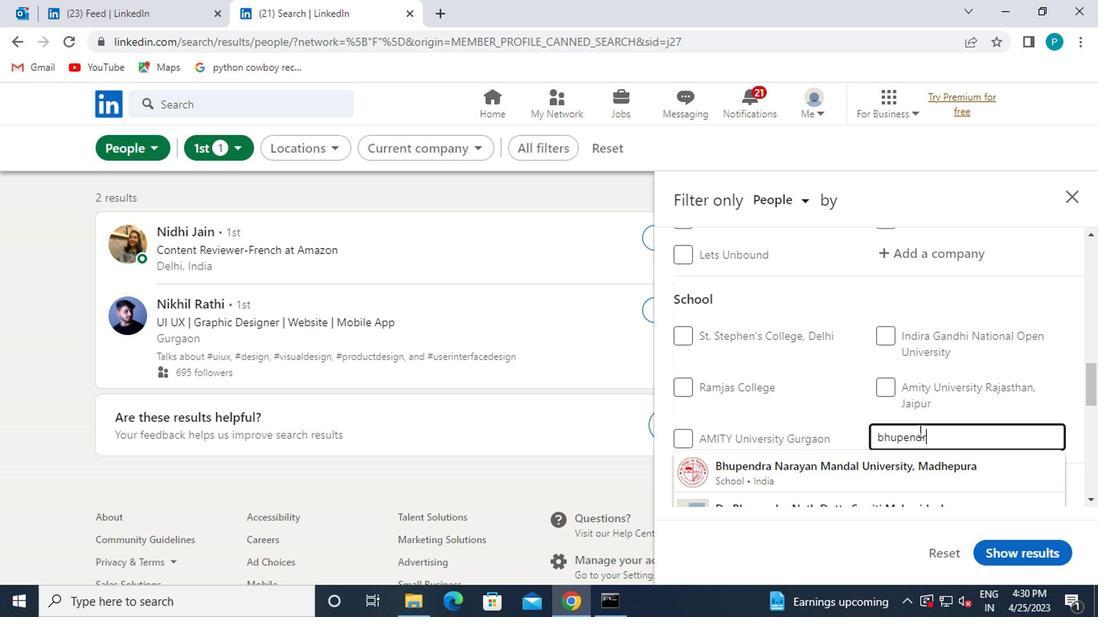 
Action: Mouse moved to (899, 468)
Screenshot: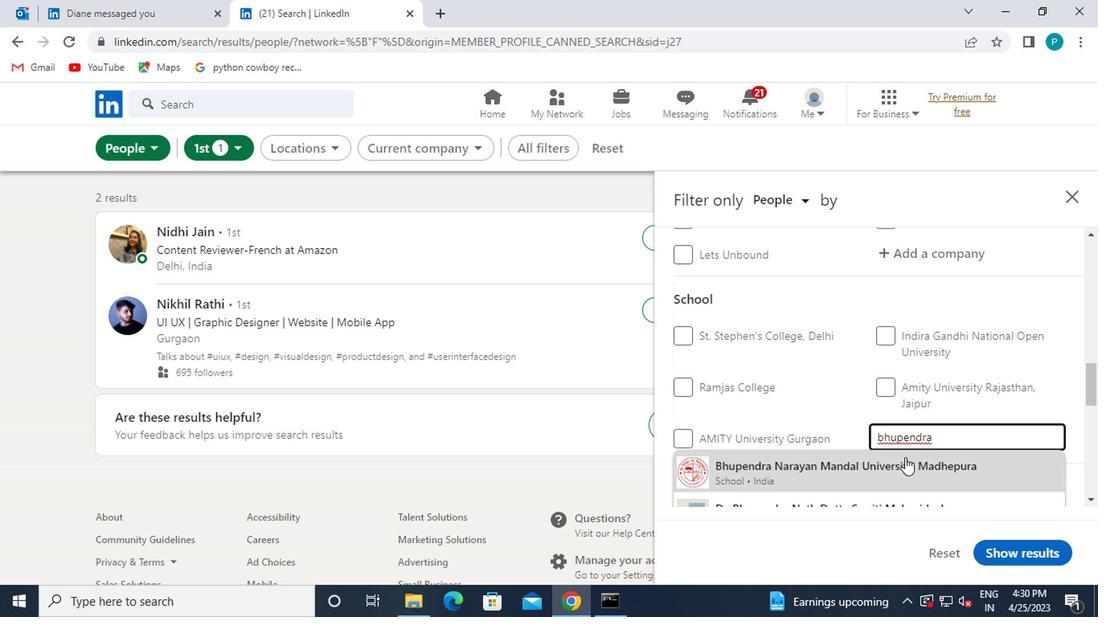 
Action: Mouse pressed left at (899, 468)
Screenshot: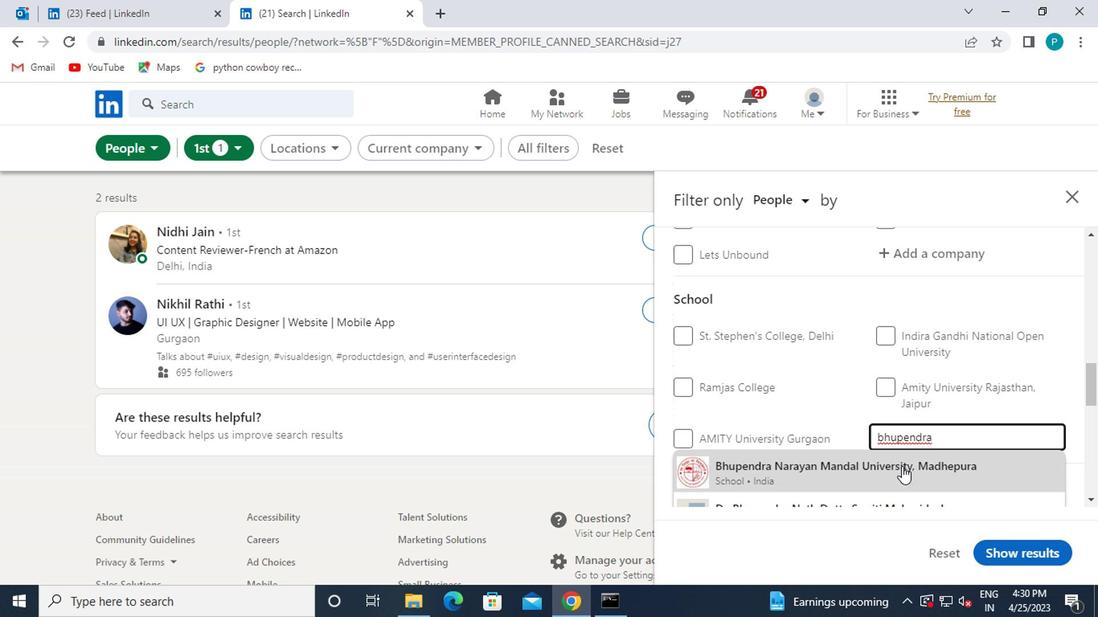 
Action: Mouse moved to (823, 431)
Screenshot: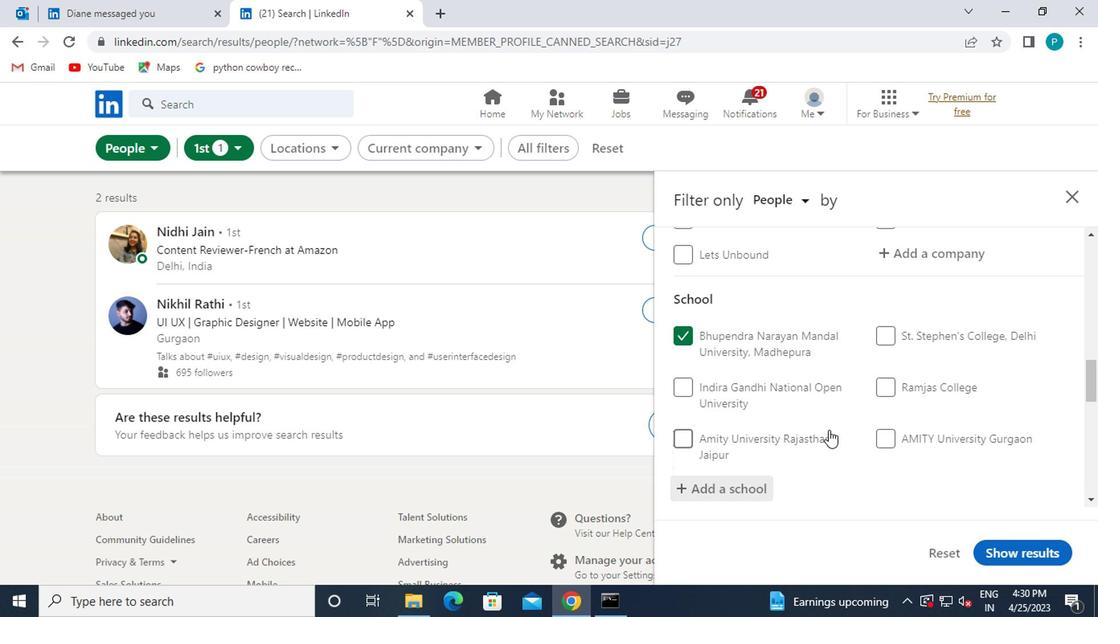 
Action: Mouse scrolled (823, 430) with delta (0, -1)
Screenshot: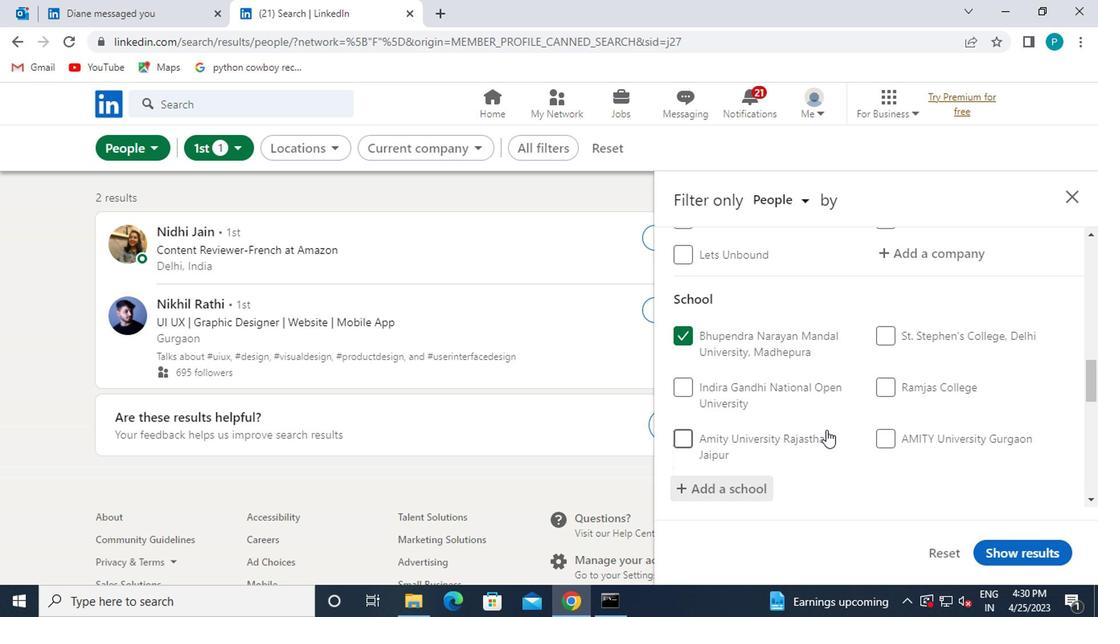 
Action: Mouse moved to (823, 431)
Screenshot: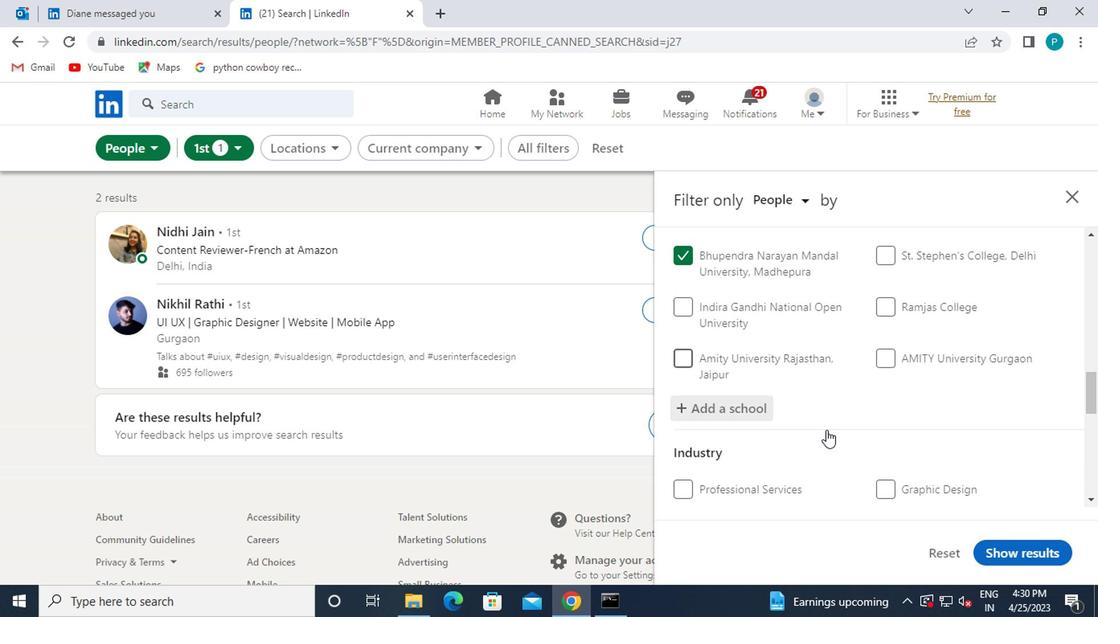 
Action: Mouse scrolled (823, 430) with delta (0, -1)
Screenshot: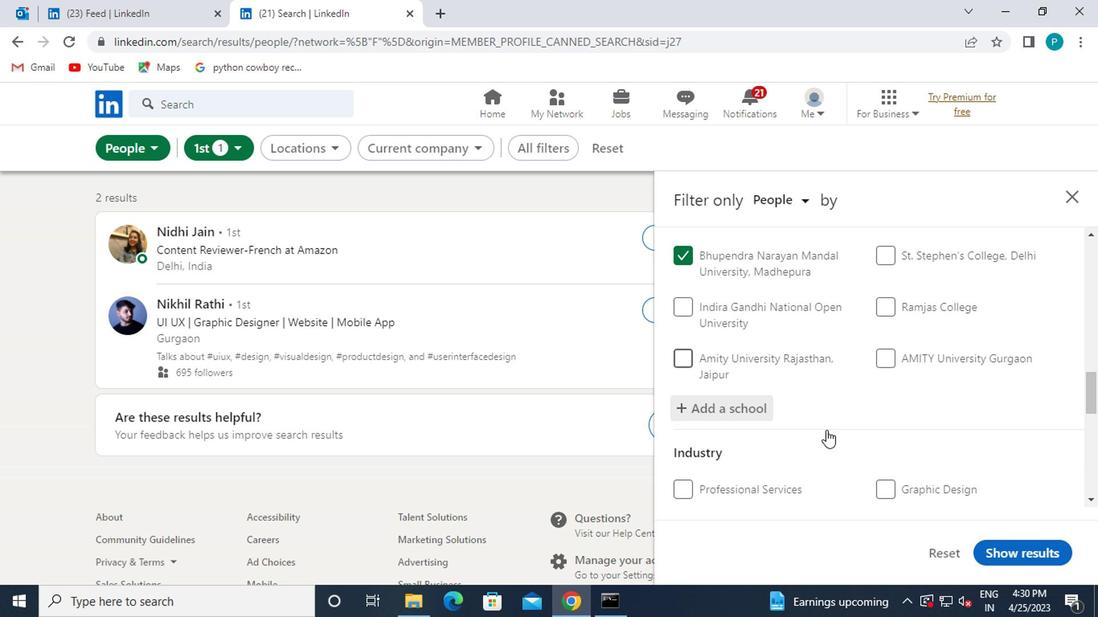 
Action: Mouse moved to (820, 433)
Screenshot: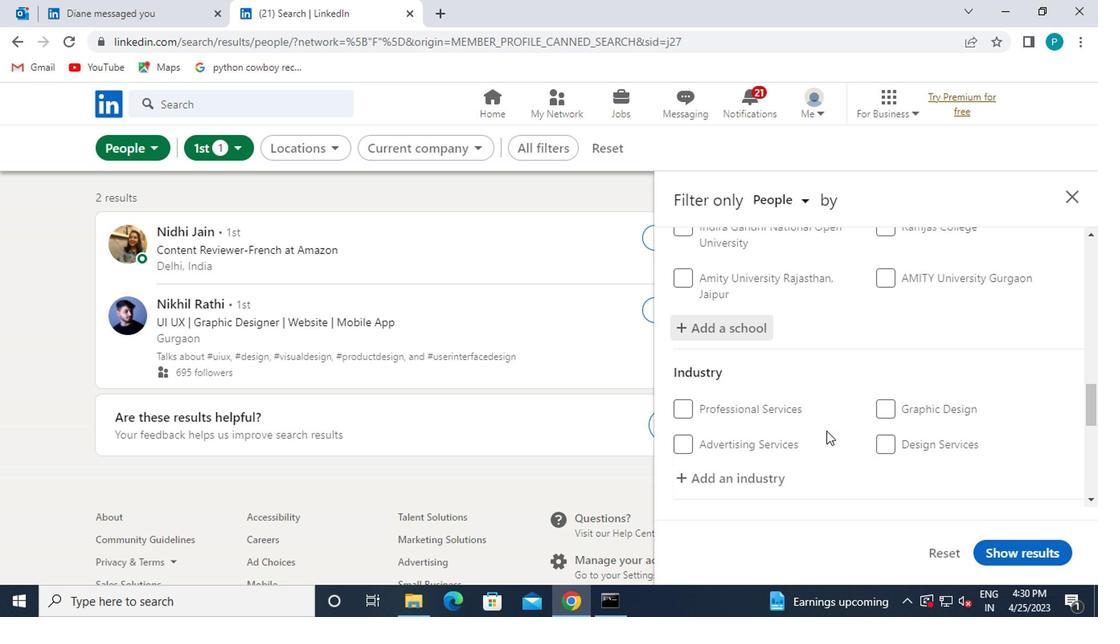
Action: Mouse scrolled (820, 432) with delta (0, -1)
Screenshot: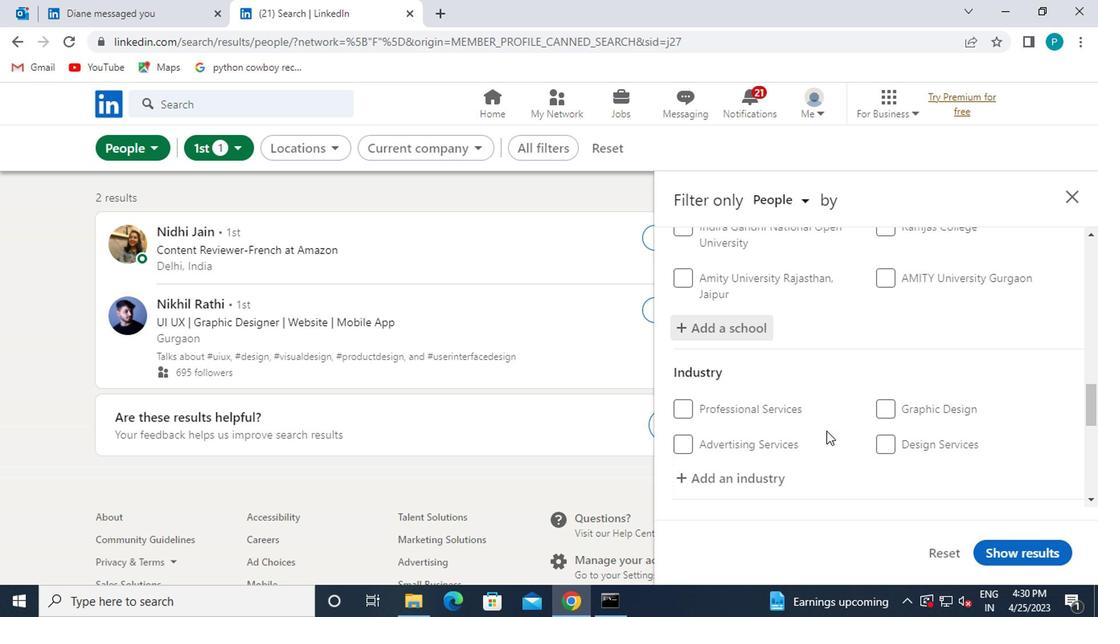 
Action: Mouse moved to (747, 410)
Screenshot: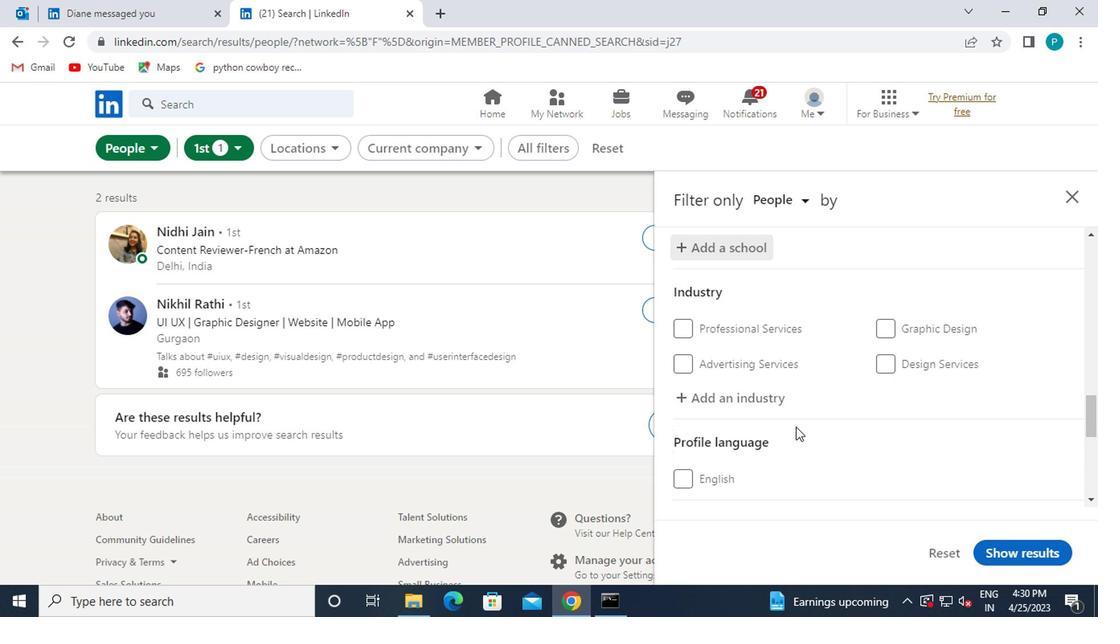
Action: Mouse pressed left at (747, 410)
Screenshot: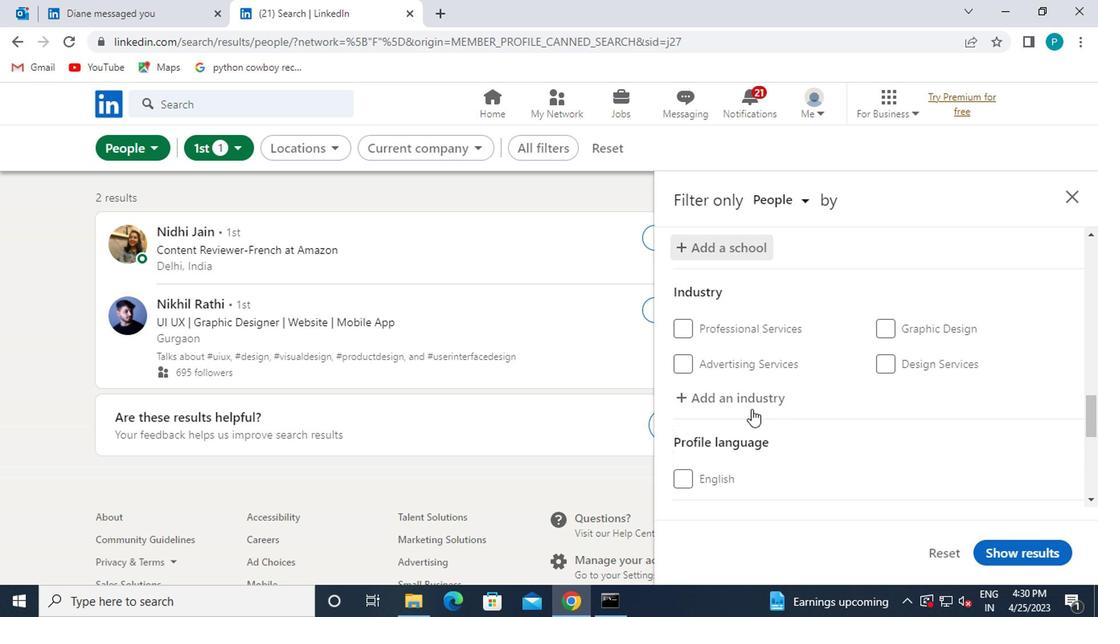 
Action: Mouse moved to (754, 411)
Screenshot: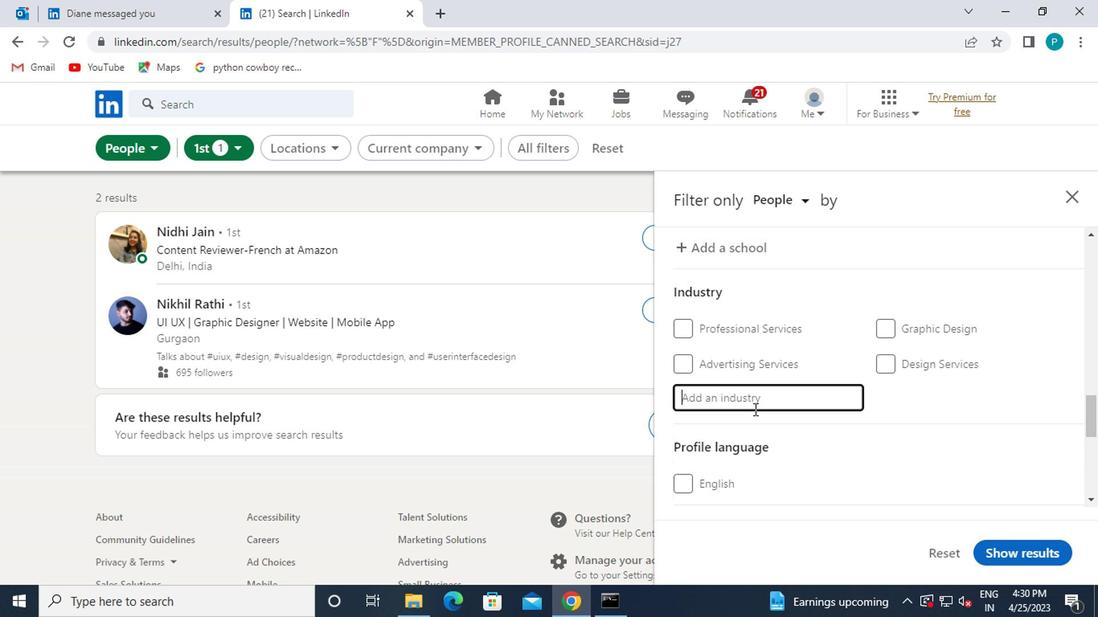 
Action: Key pressed CATR<Key.backspace>
Screenshot: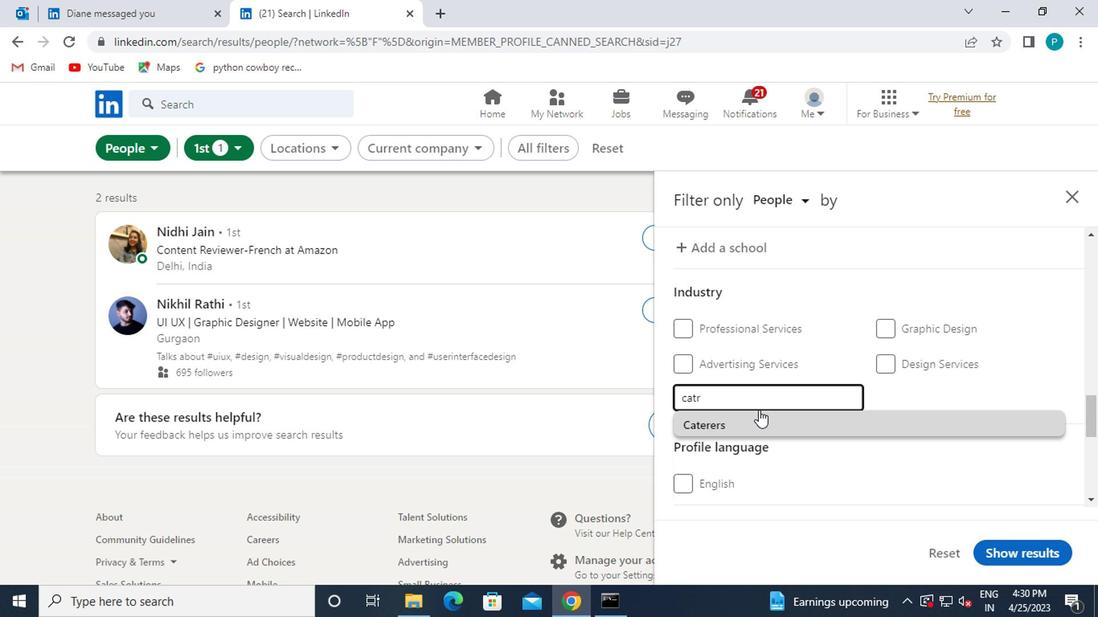 
Action: Mouse moved to (757, 411)
Screenshot: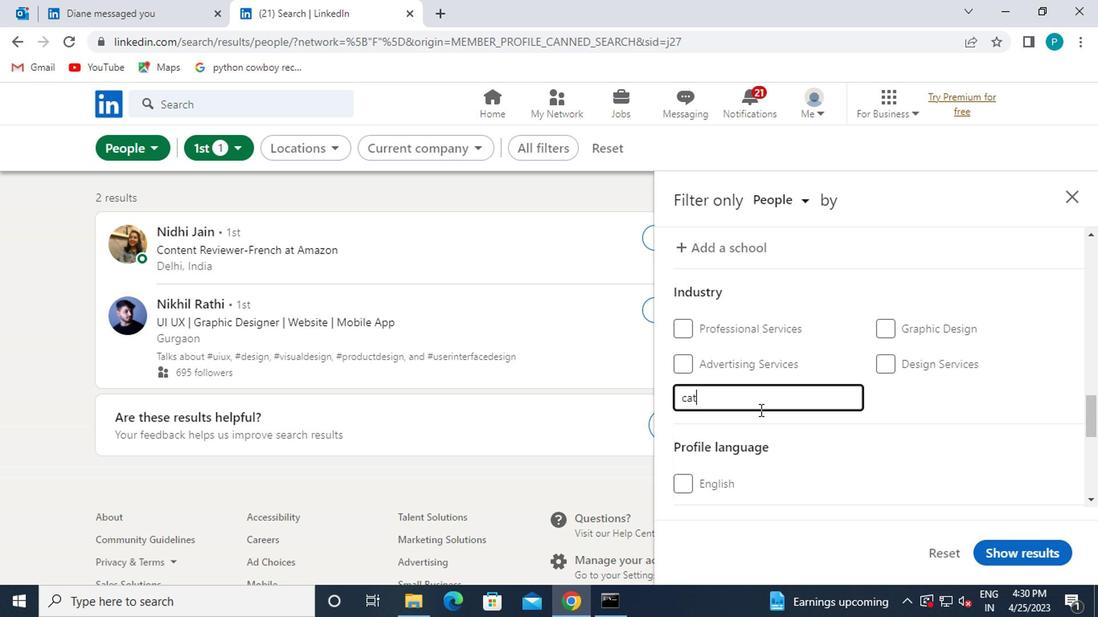 
Action: Key pressed R<Key.backspace>ER
Screenshot: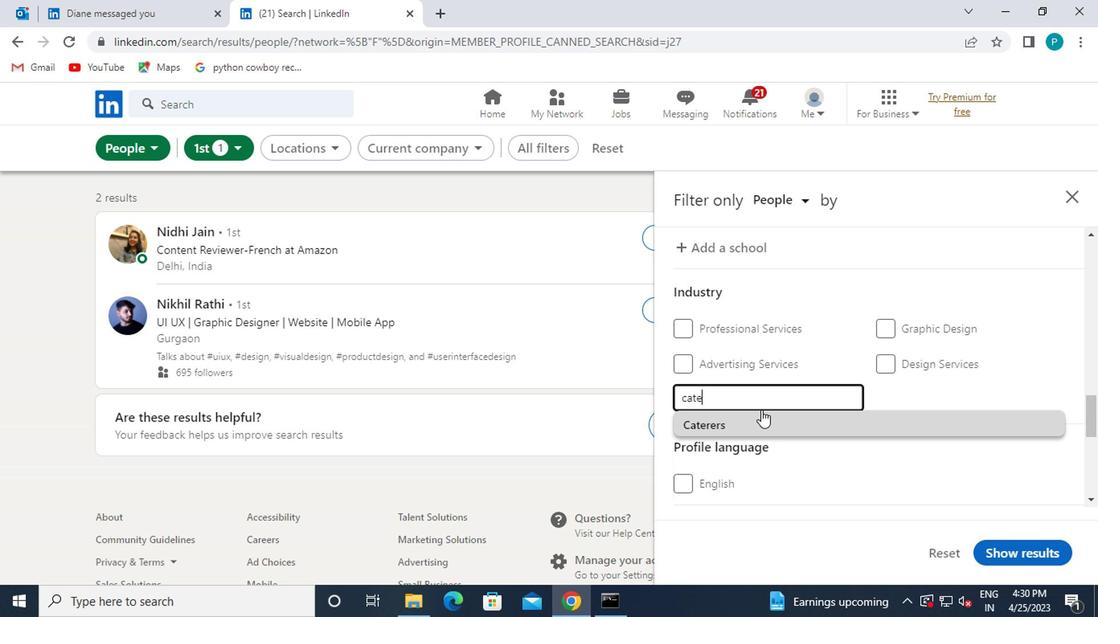 
Action: Mouse pressed left at (757, 411)
Screenshot: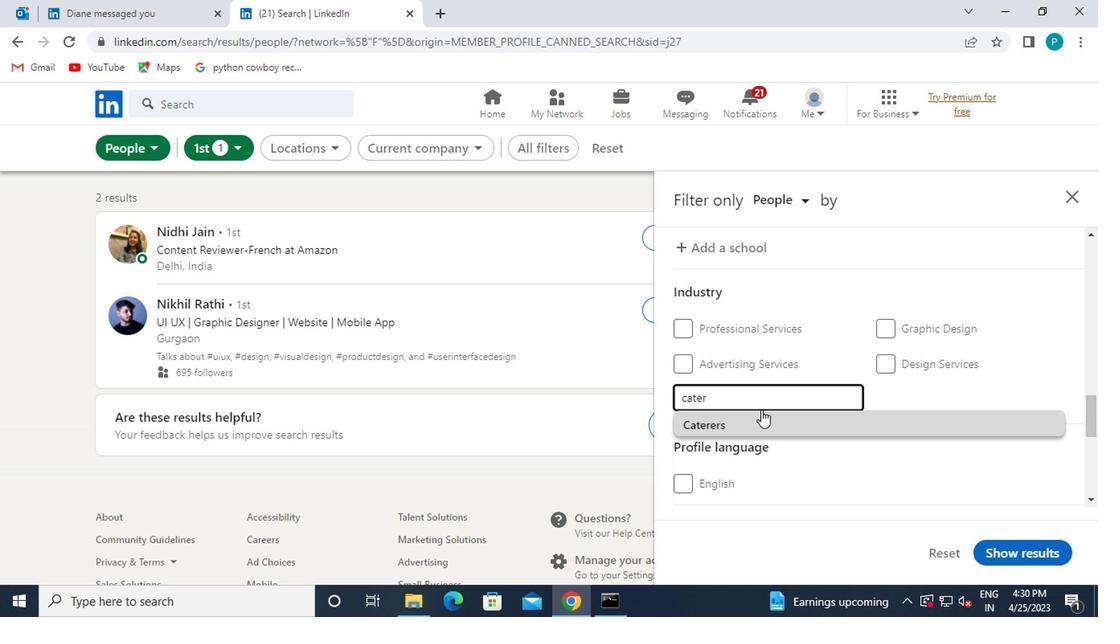 
Action: Mouse moved to (758, 458)
Screenshot: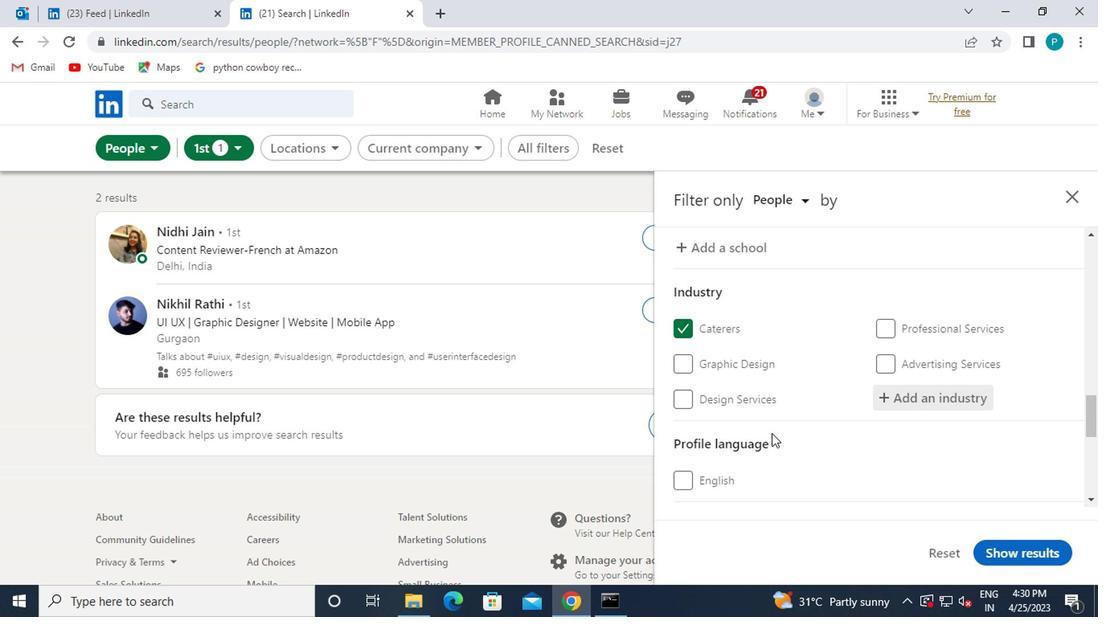 
Action: Mouse scrolled (758, 457) with delta (0, -1)
Screenshot: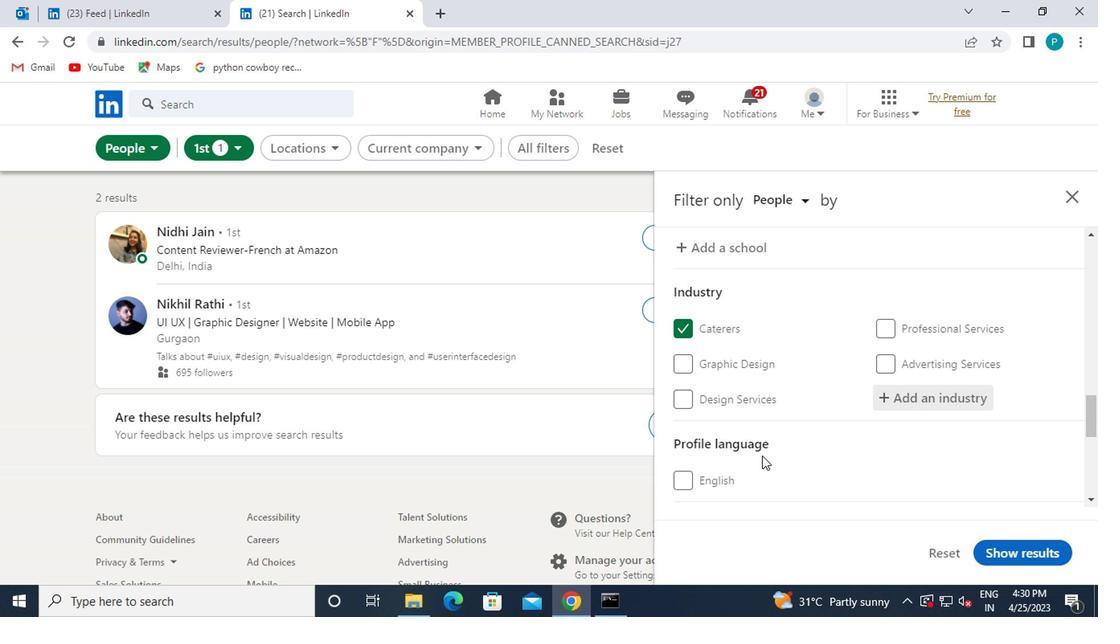 
Action: Mouse scrolled (758, 457) with delta (0, -1)
Screenshot: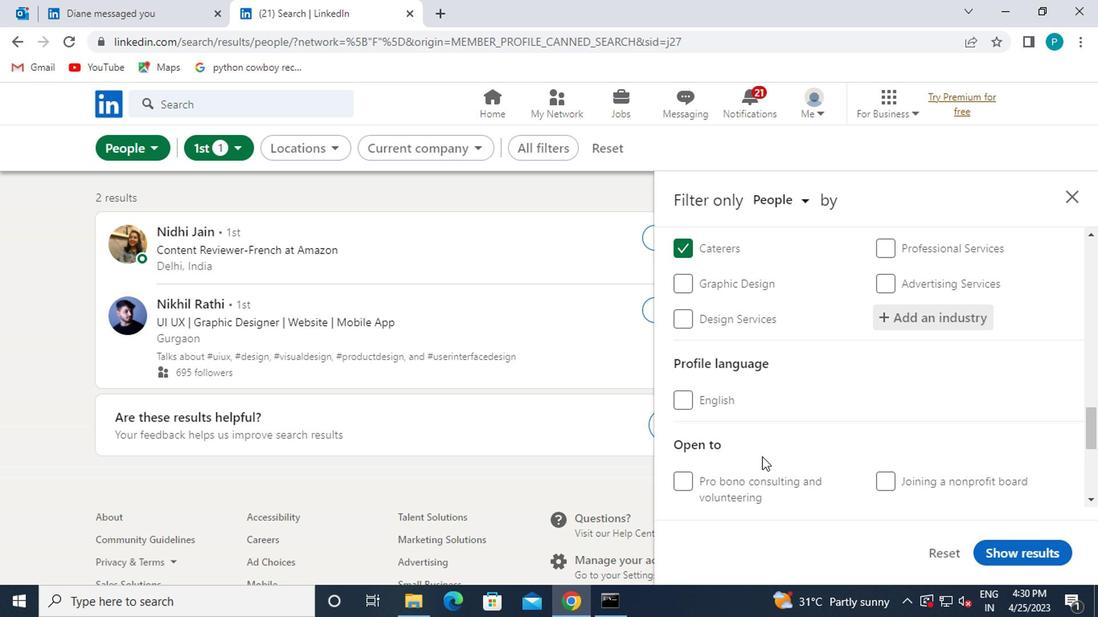 
Action: Mouse moved to (704, 468)
Screenshot: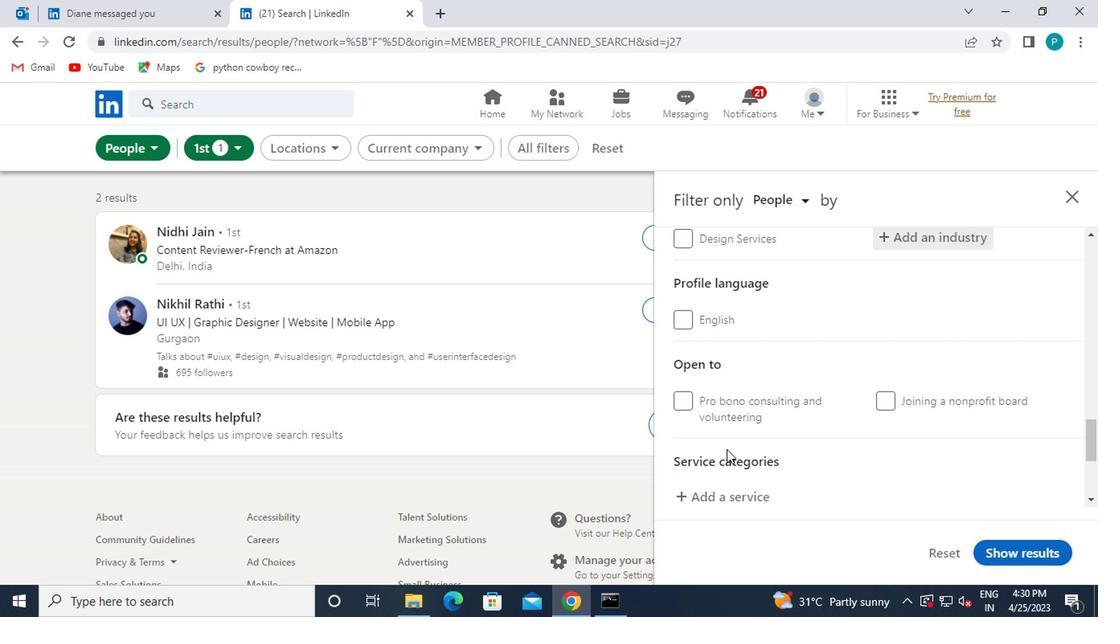 
Action: Mouse scrolled (704, 467) with delta (0, 0)
Screenshot: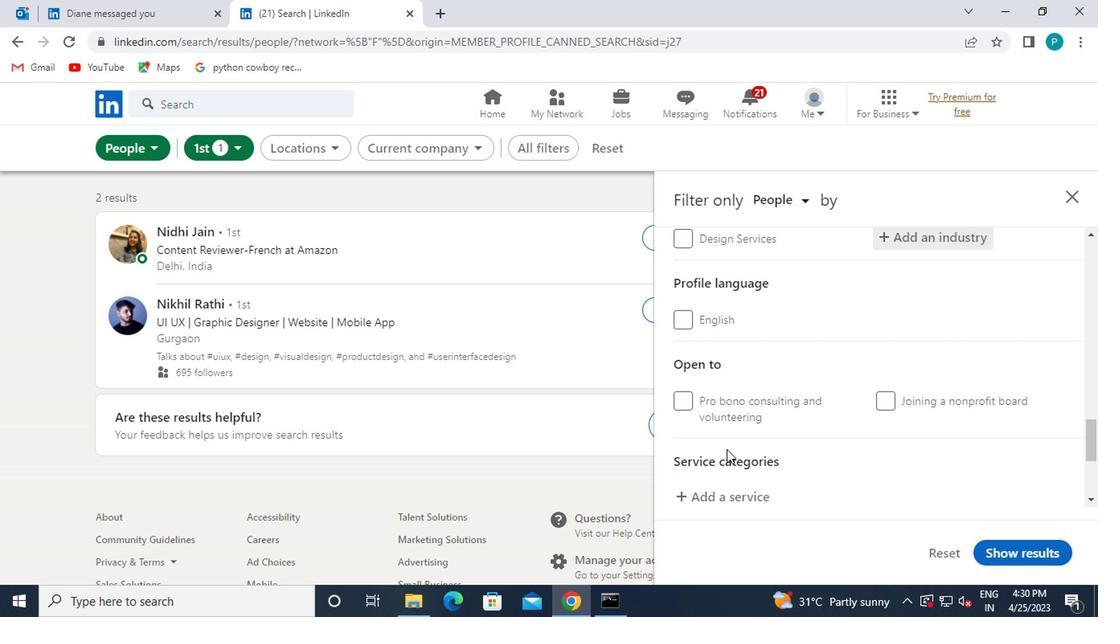 
Action: Mouse moved to (698, 413)
Screenshot: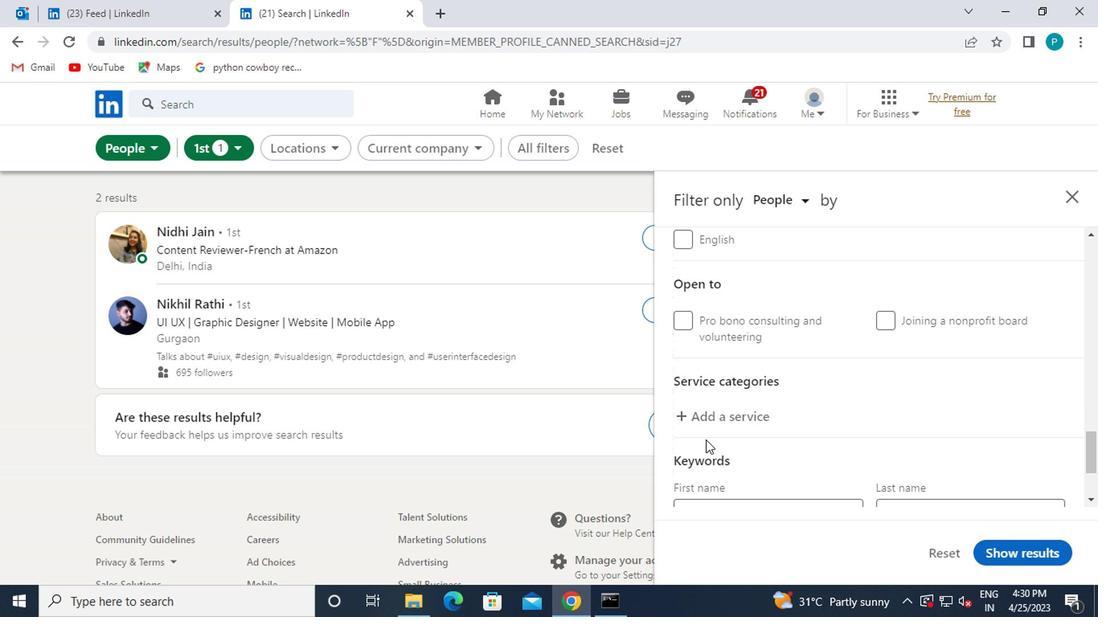 
Action: Mouse pressed left at (698, 413)
Screenshot: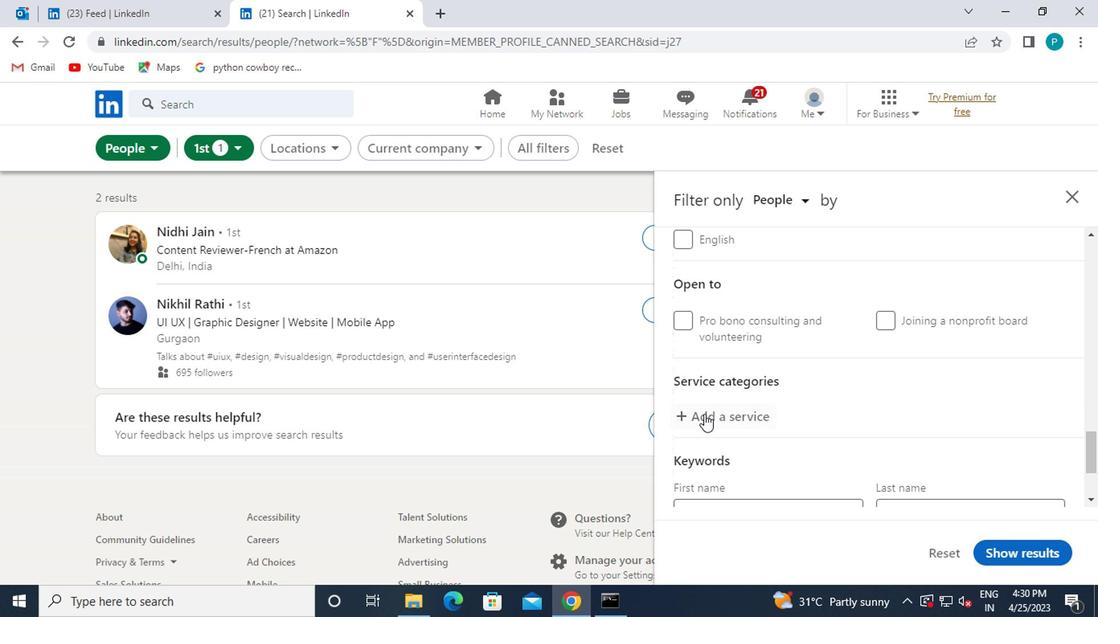 
Action: Key pressed EDITING
Screenshot: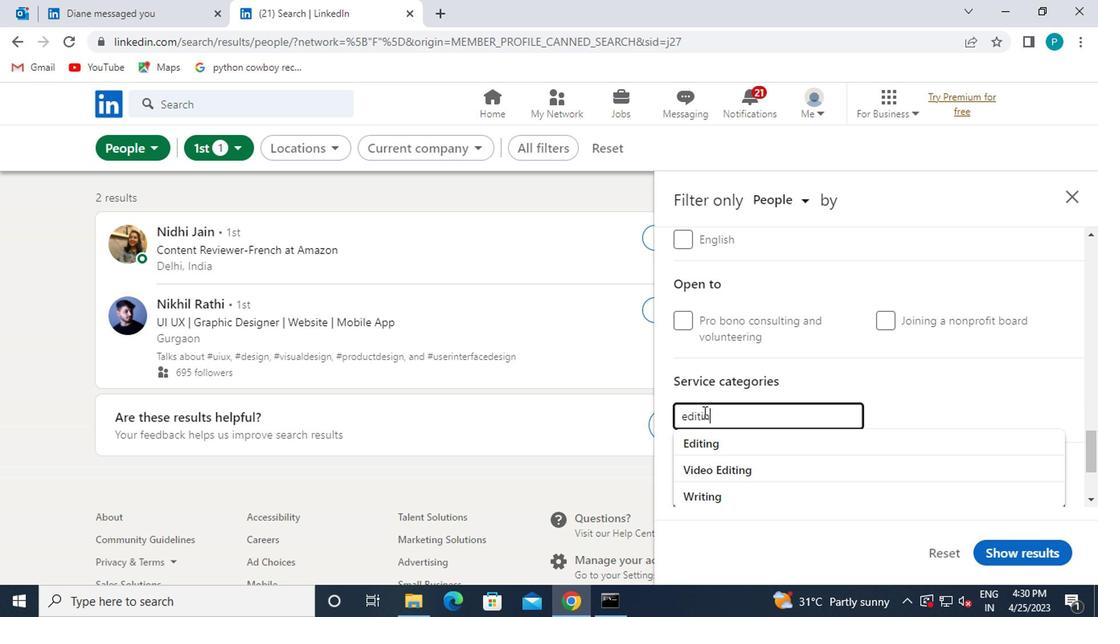 
Action: Mouse moved to (710, 437)
Screenshot: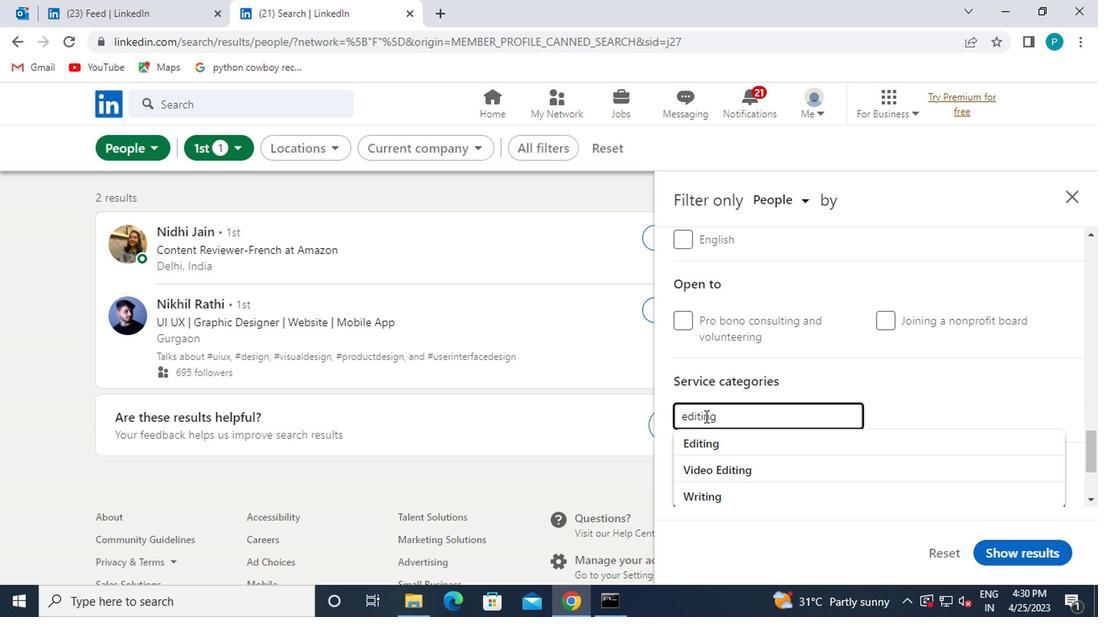 
Action: Mouse pressed left at (710, 437)
Screenshot: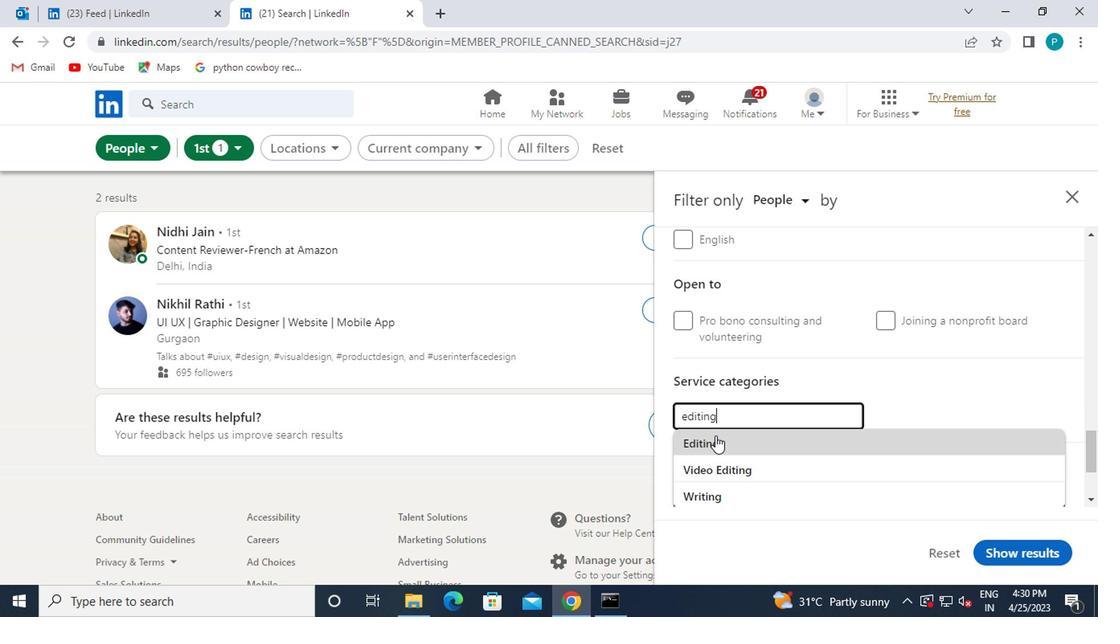 
Action: Mouse moved to (712, 438)
Screenshot: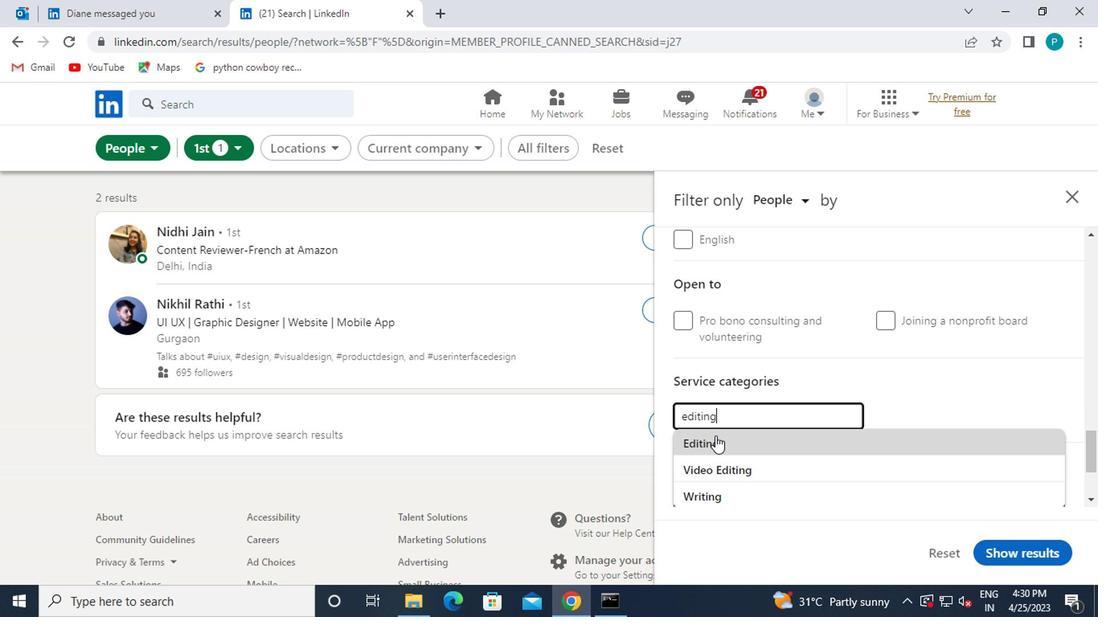 
Action: Mouse scrolled (712, 437) with delta (0, 0)
Screenshot: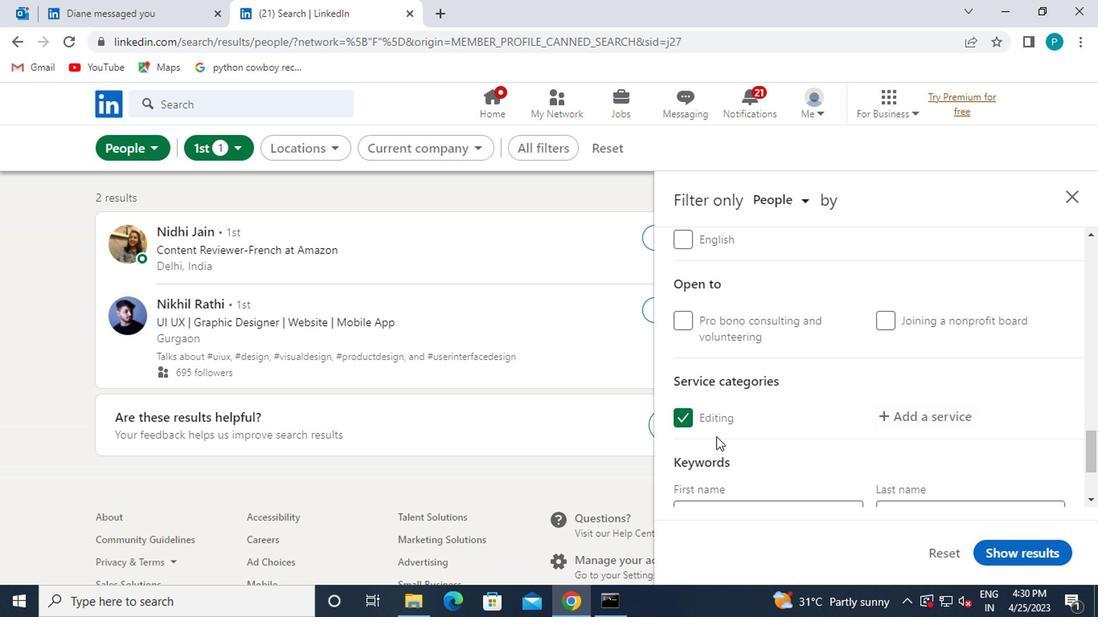 
Action: Mouse scrolled (712, 437) with delta (0, 0)
Screenshot: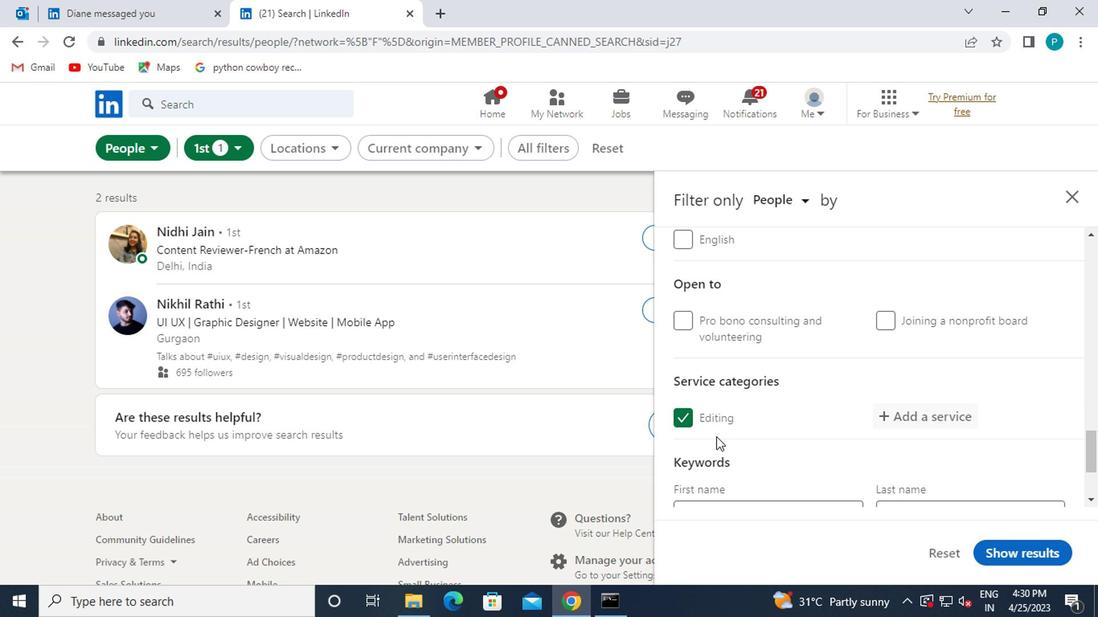 
Action: Mouse scrolled (712, 437) with delta (0, 0)
Screenshot: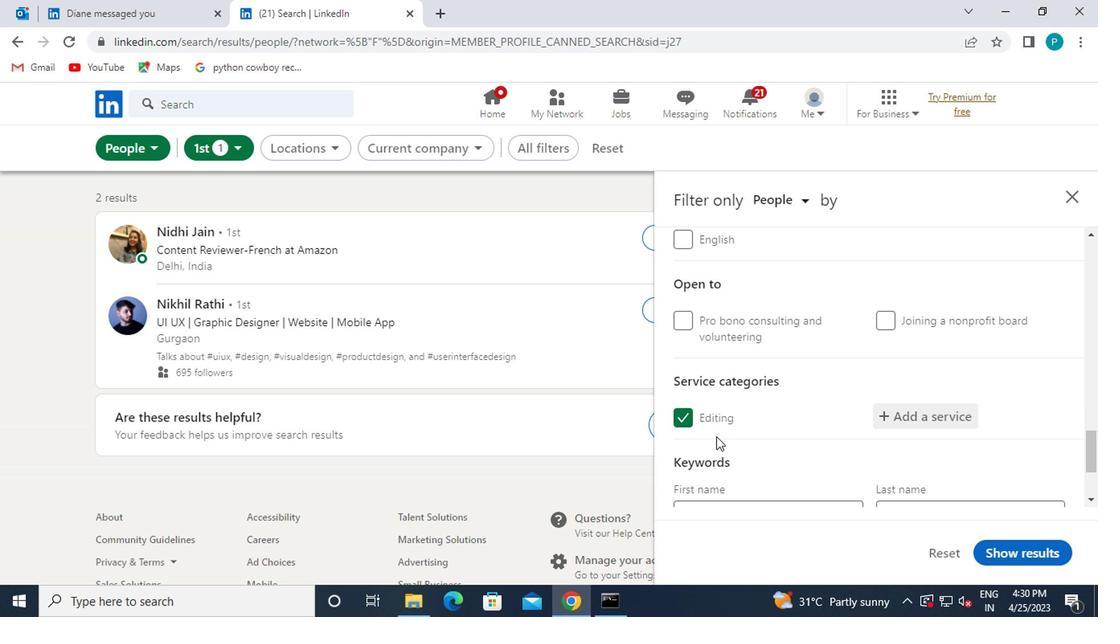 
Action: Mouse moved to (713, 443)
Screenshot: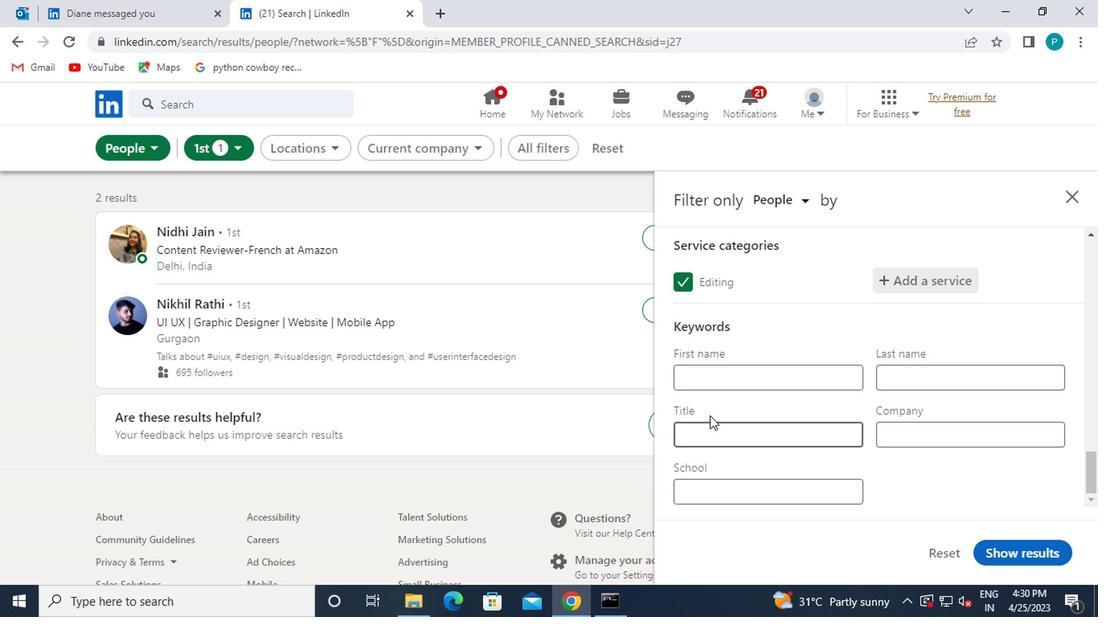 
Action: Mouse pressed left at (713, 443)
Screenshot: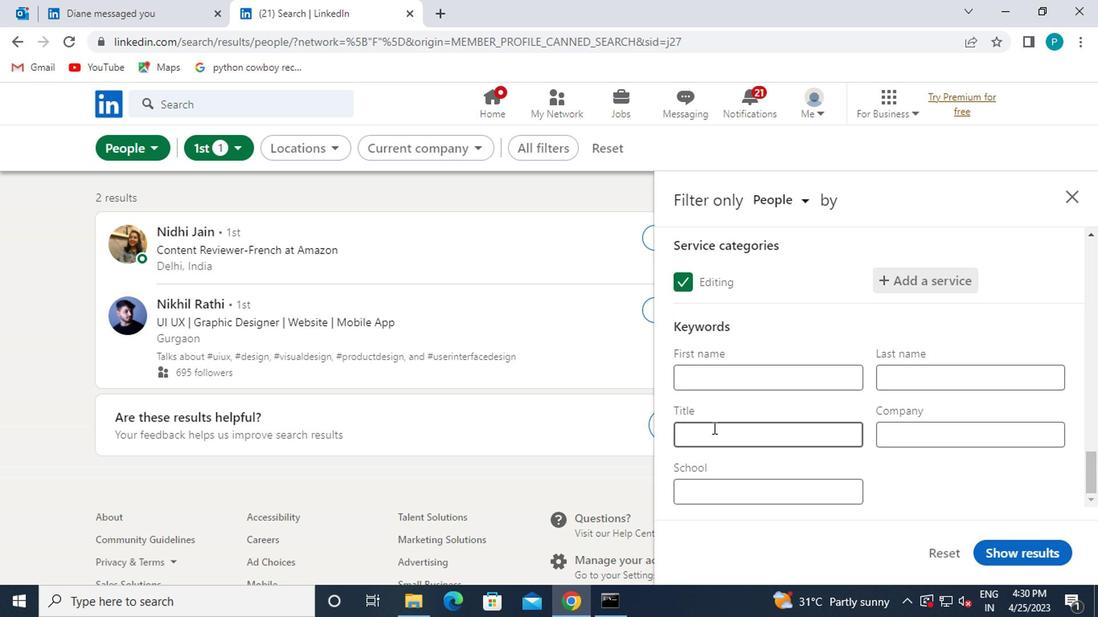
Action: Mouse moved to (718, 443)
Screenshot: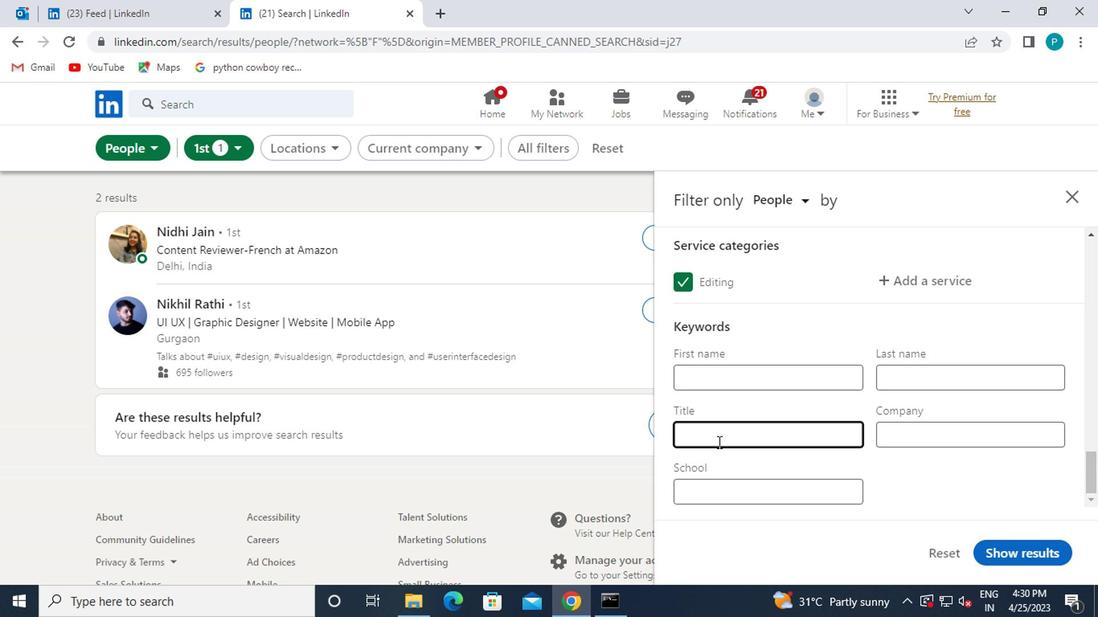 
Action: Key pressed <Key.caps_lock>L<Key.caps_lock>OCKSMITH
Screenshot: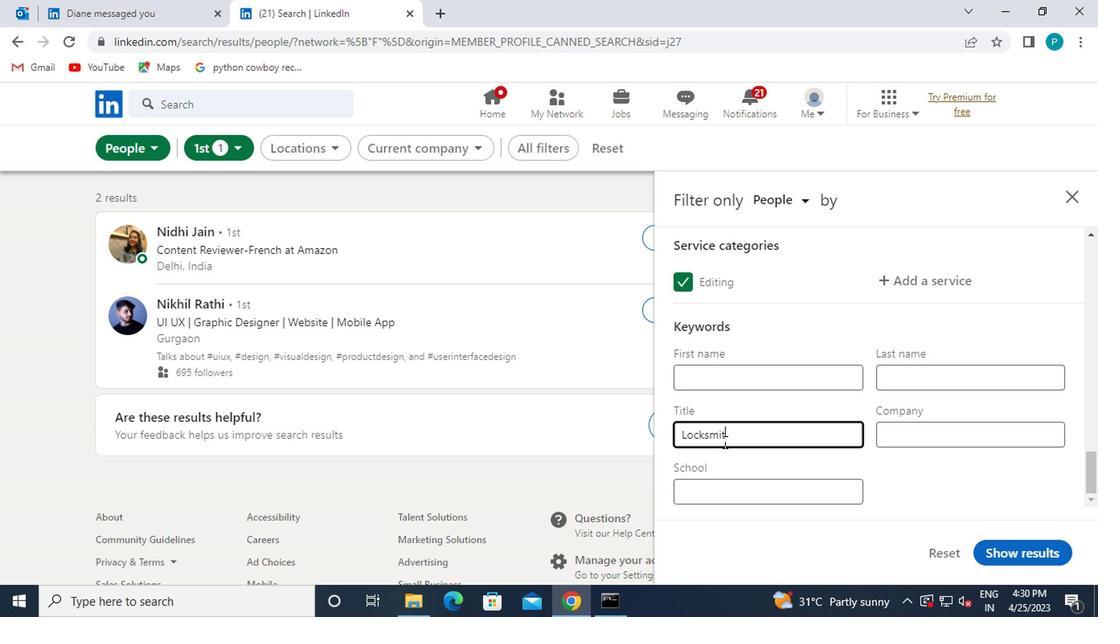 
Action: Mouse moved to (1023, 569)
Screenshot: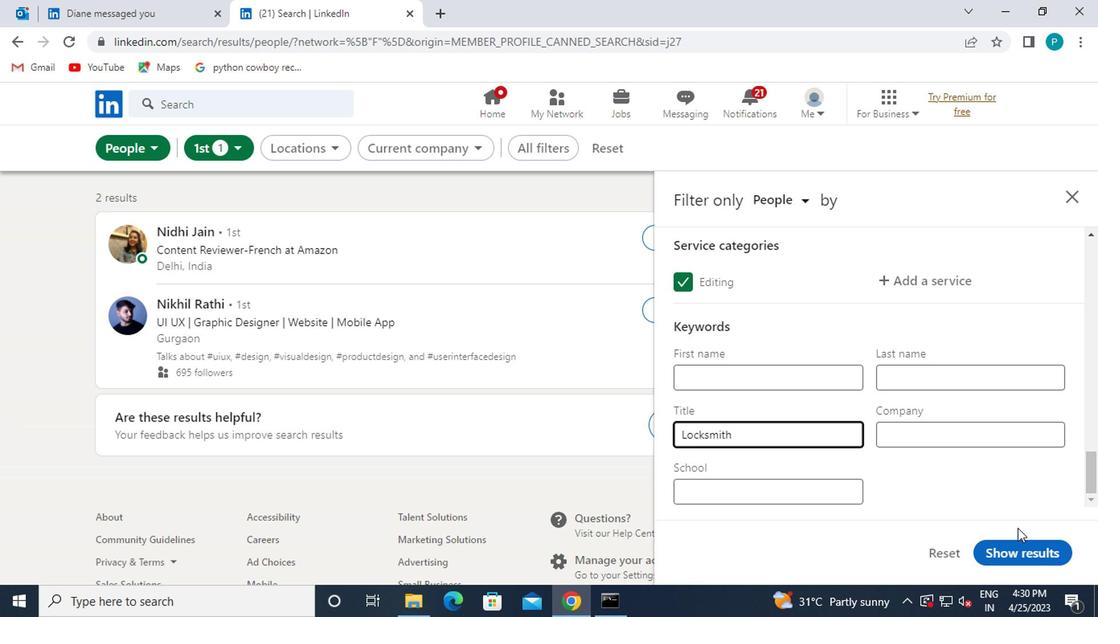 
Action: Mouse pressed left at (1023, 569)
Screenshot: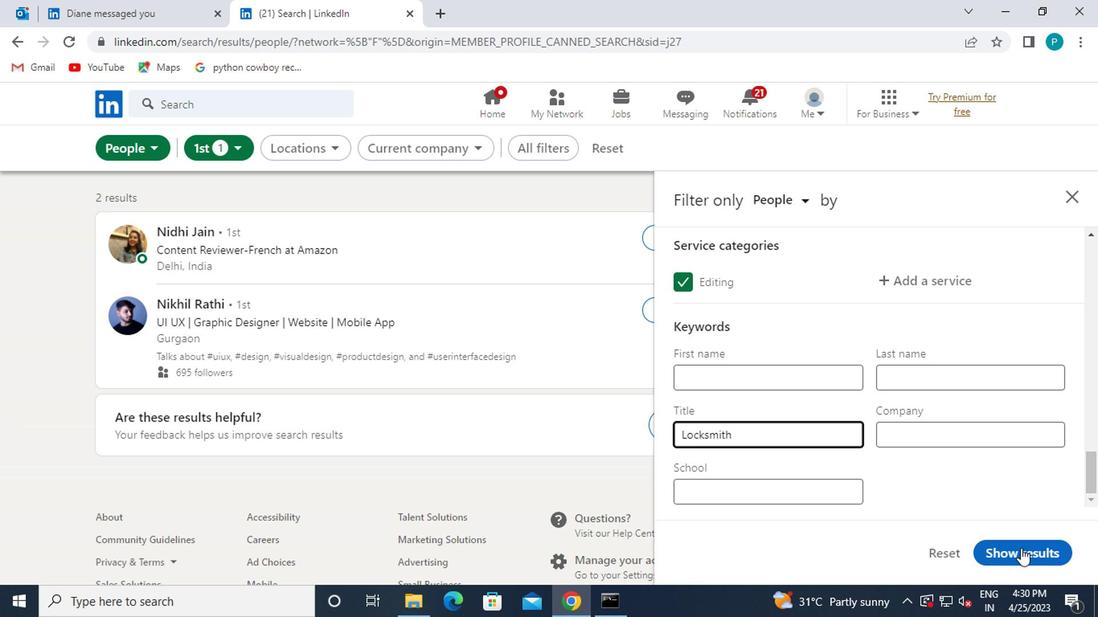 
Action: Mouse moved to (1025, 561)
Screenshot: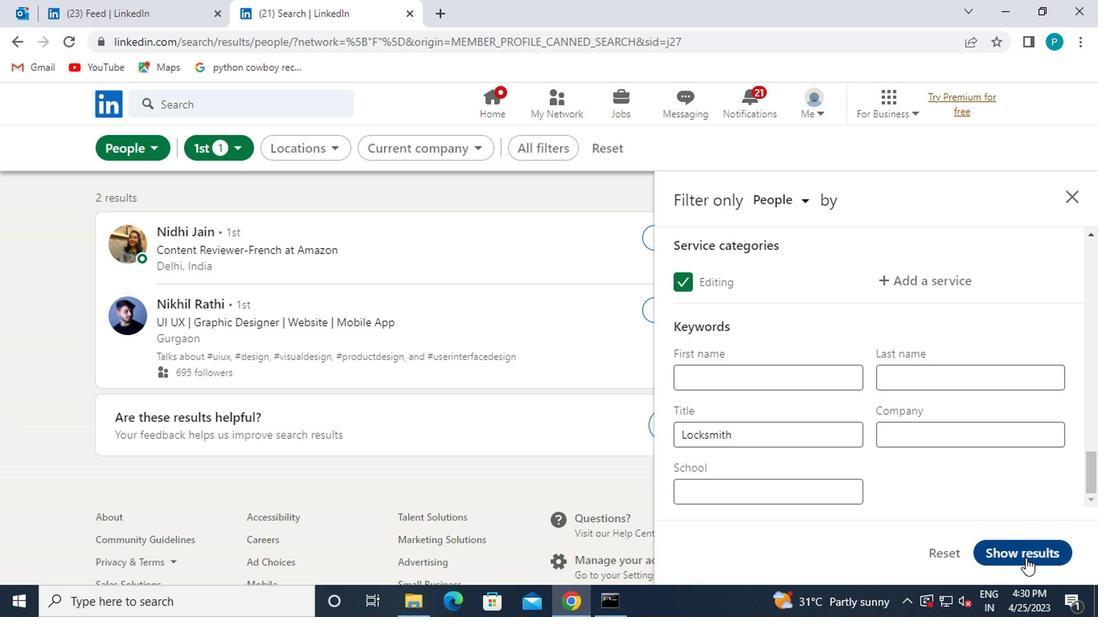 
Action: Mouse pressed left at (1025, 561)
Screenshot: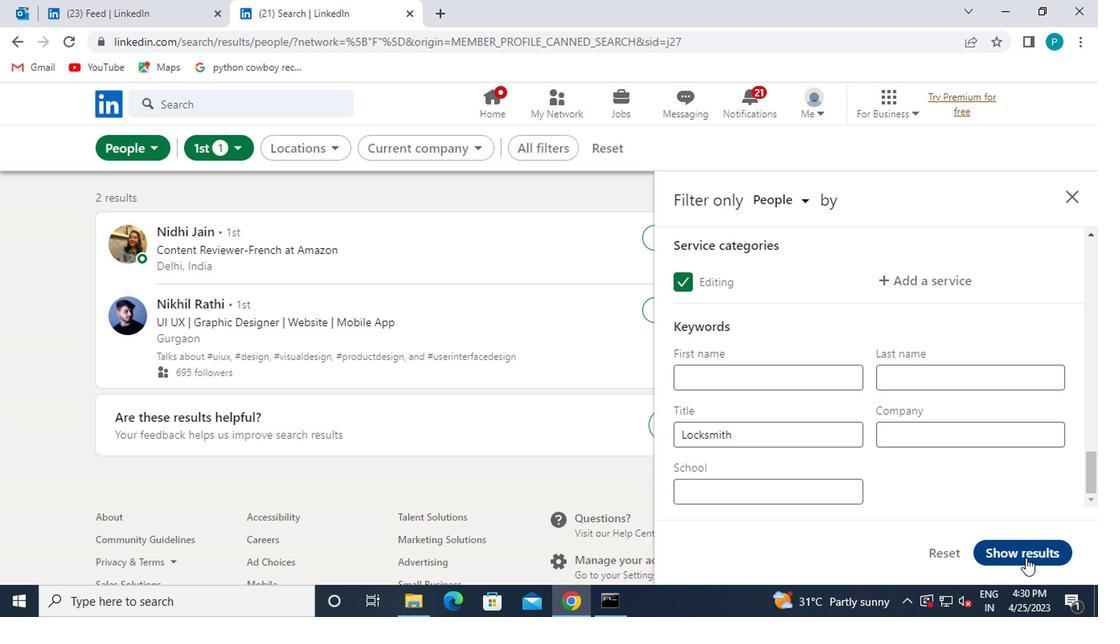 
Action: Mouse moved to (918, 221)
Screenshot: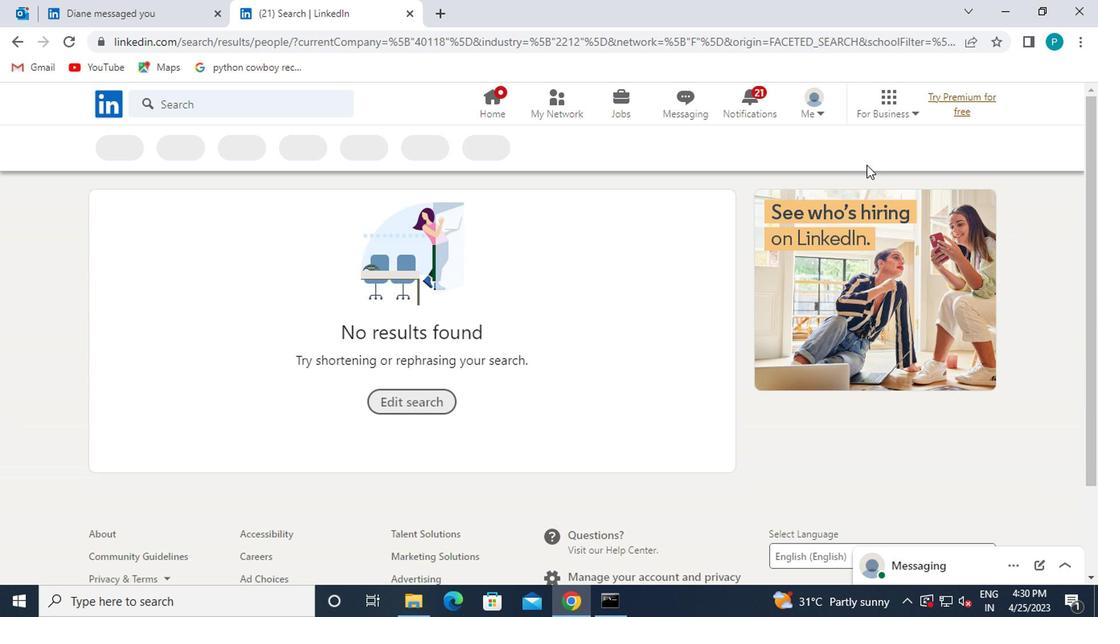 
